 Task: Create new contact,   with mail id: 'CarterValentina@Tempmail.com', first name: 'Valentina', Last name: 'Carter', Job Title: Talent Acquisition Specialist, Phone number (305) 555-9012. Change life cycle stage to  'Lead' and lead status to 'New'. Add new company to the associated contact: zum.de and type: Vendor. Logged in from softage.4@softage.net
Action: Mouse moved to (85, 74)
Screenshot: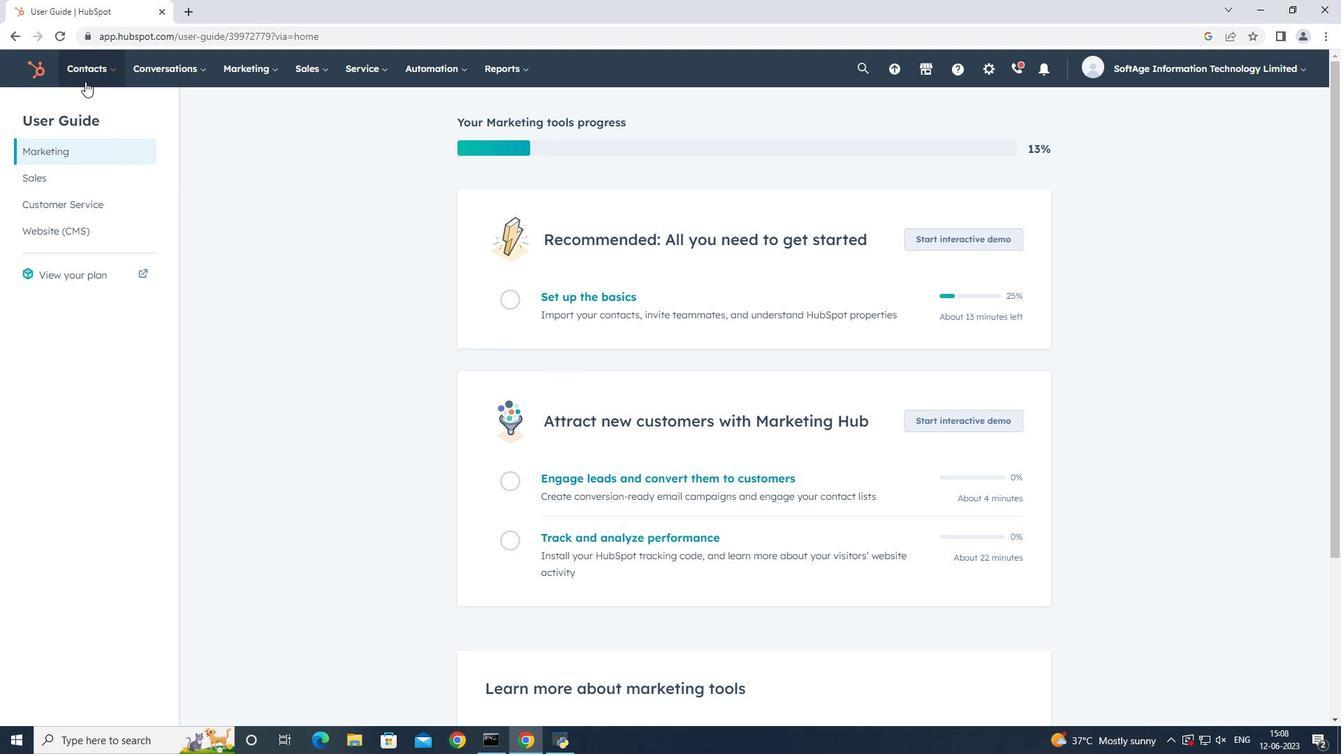 
Action: Mouse pressed left at (85, 74)
Screenshot: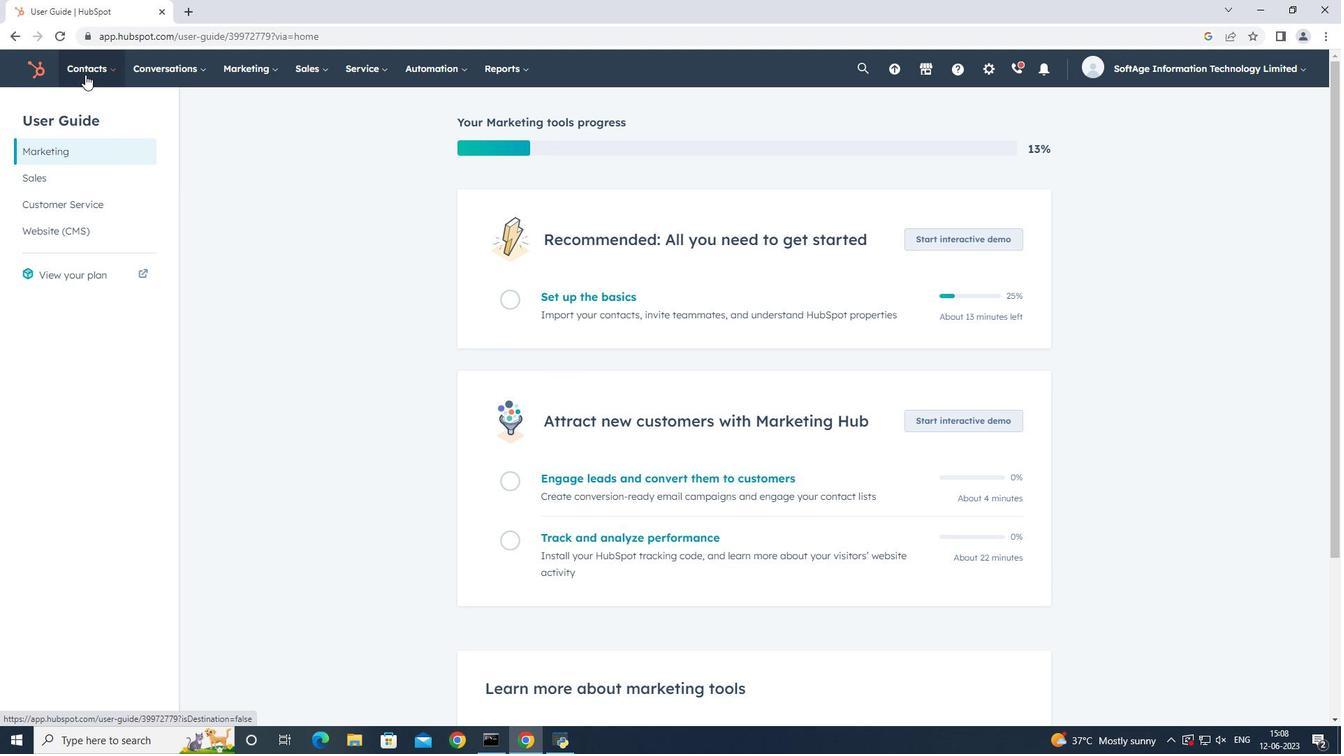 
Action: Mouse moved to (93, 104)
Screenshot: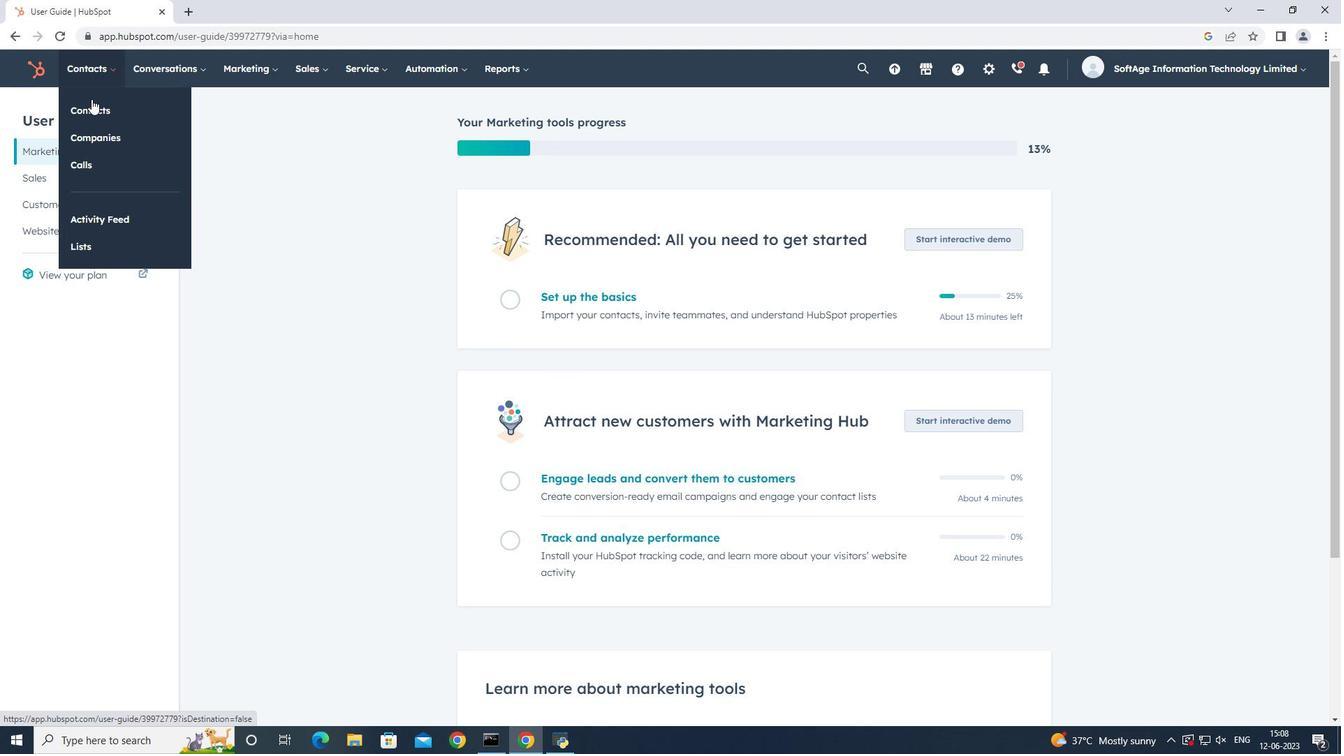 
Action: Mouse pressed left at (93, 104)
Screenshot: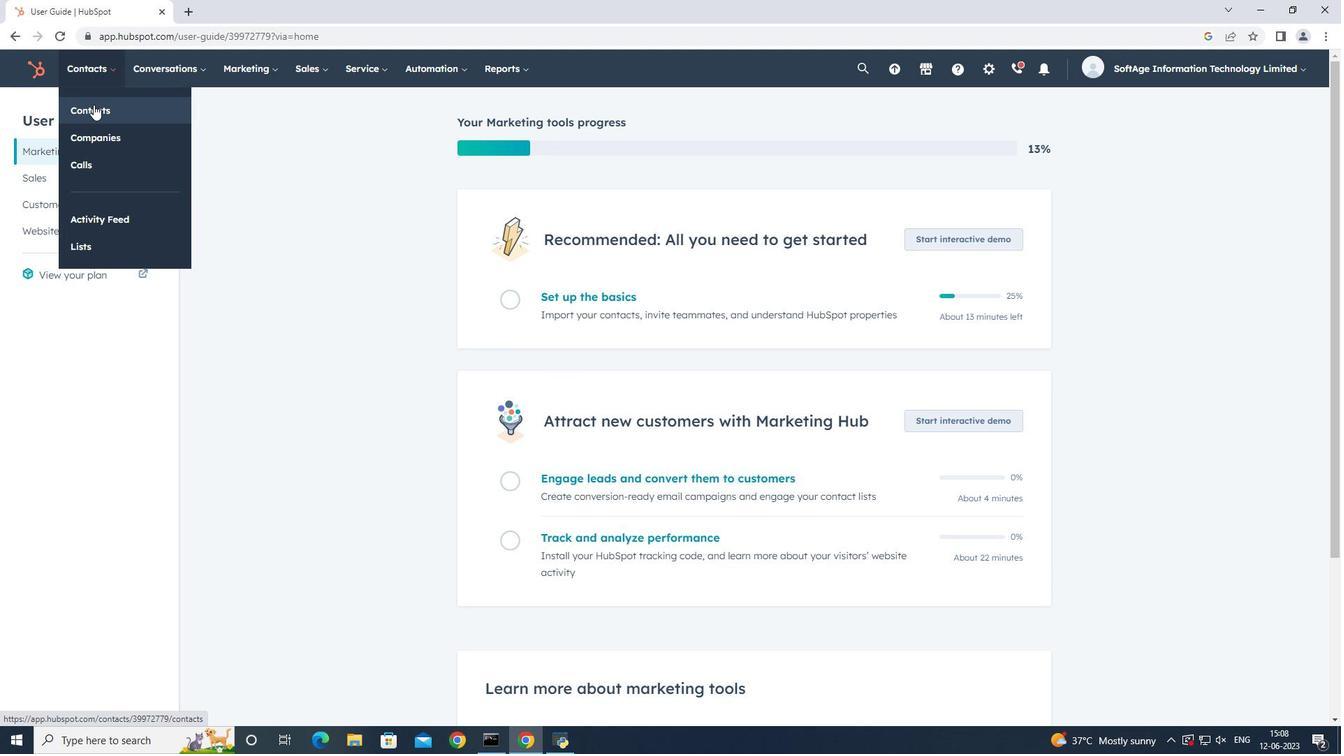 
Action: Mouse moved to (1285, 110)
Screenshot: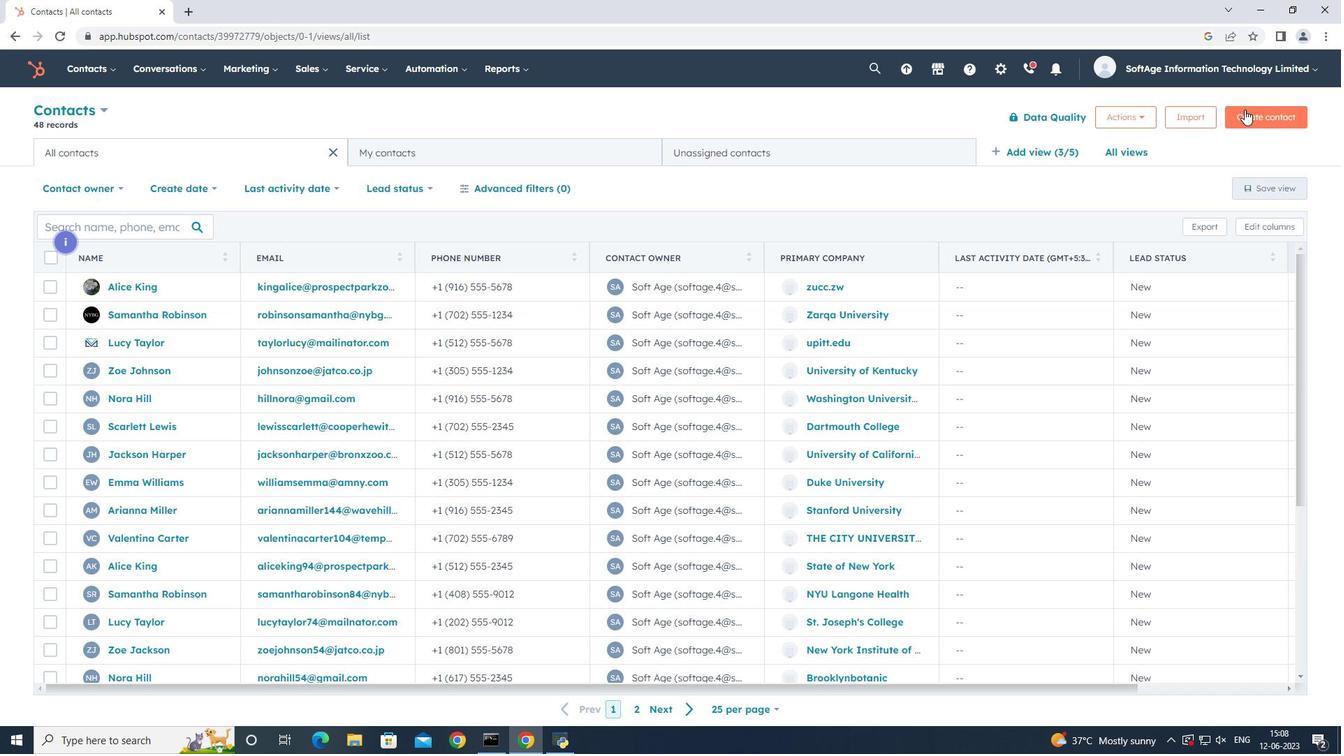 
Action: Mouse pressed left at (1285, 110)
Screenshot: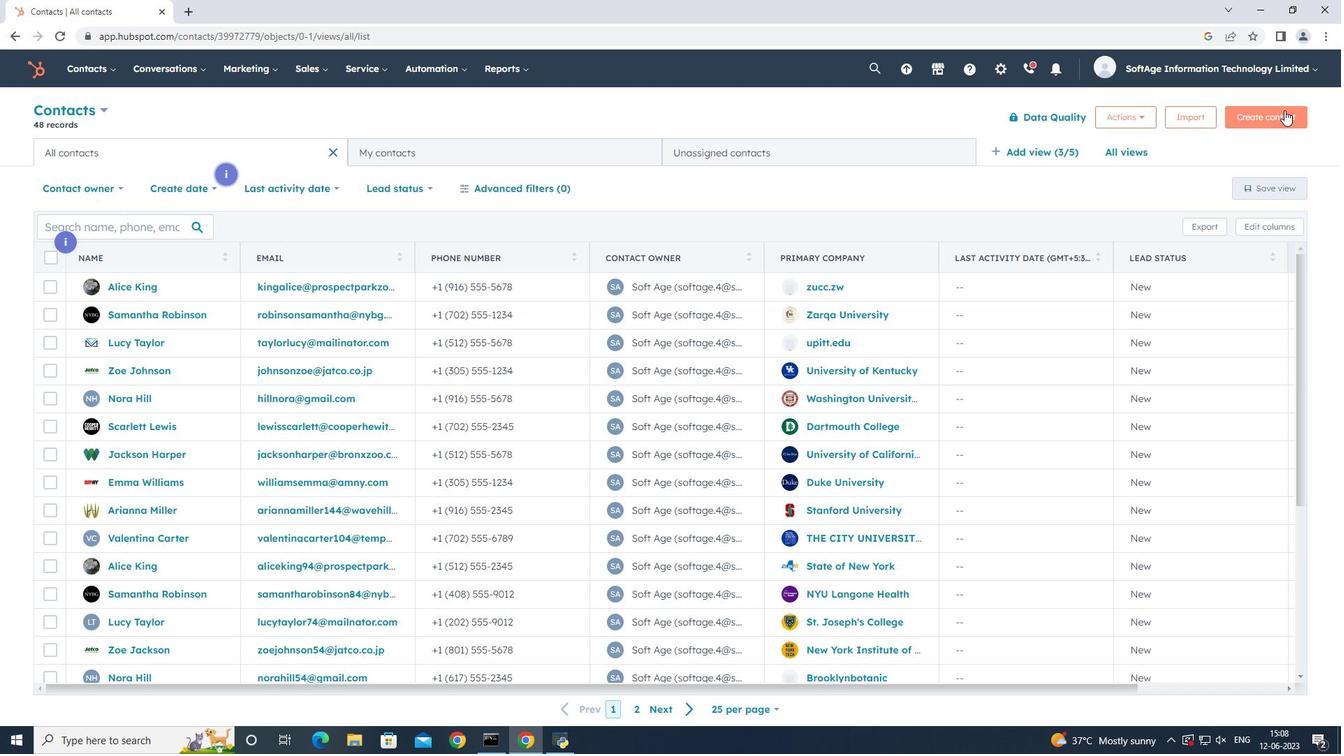 
Action: Mouse moved to (1087, 183)
Screenshot: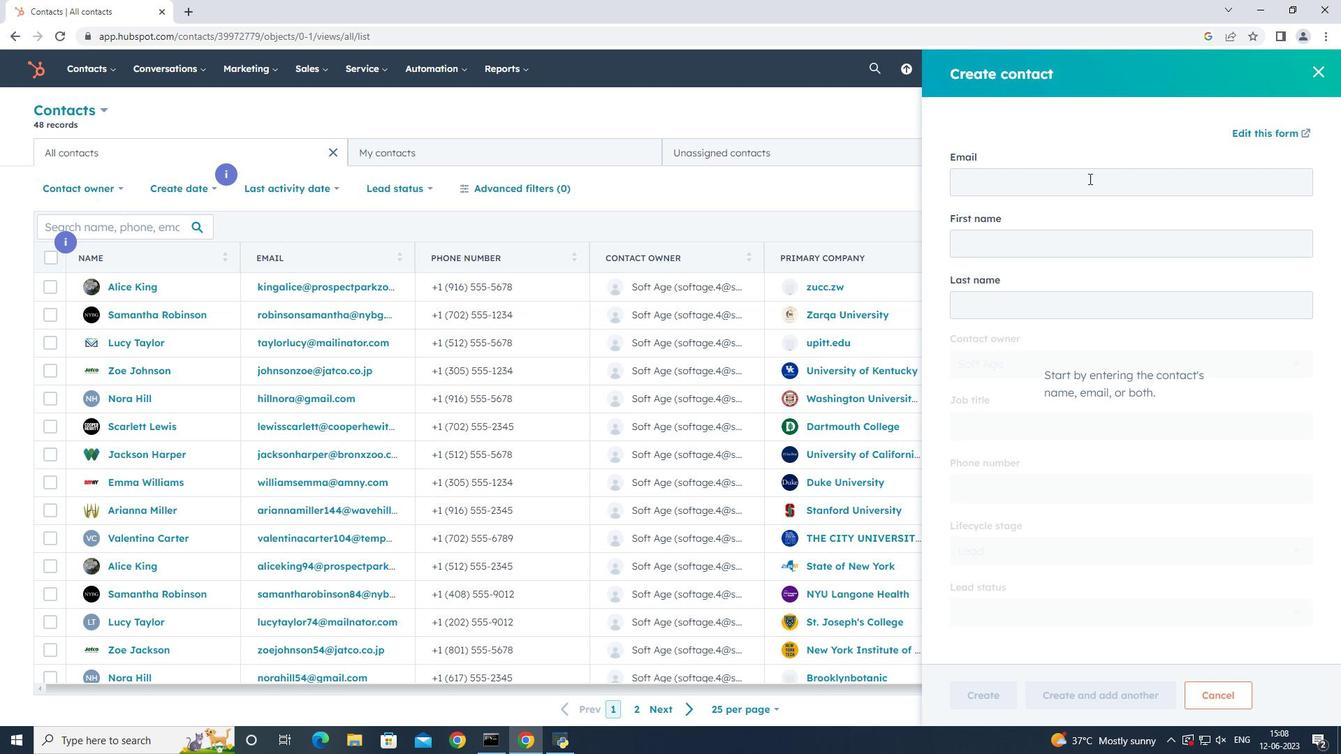 
Action: Mouse pressed left at (1087, 183)
Screenshot: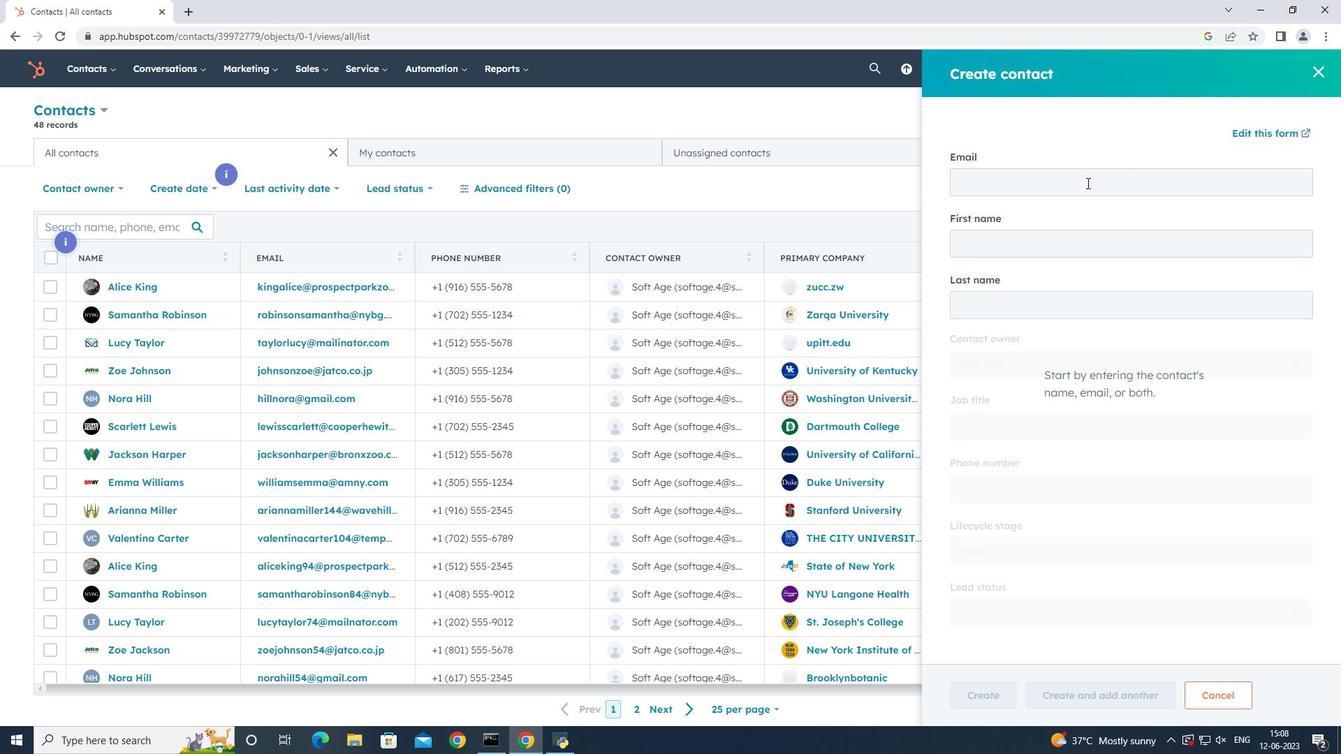 
Action: Key pressed <Key.shift><Key.shift>Carter<Key.shift><Key.shift><Key.shift><Key.shift>Valentina<Key.shift>@<Key.shift>Tempmail.com
Screenshot: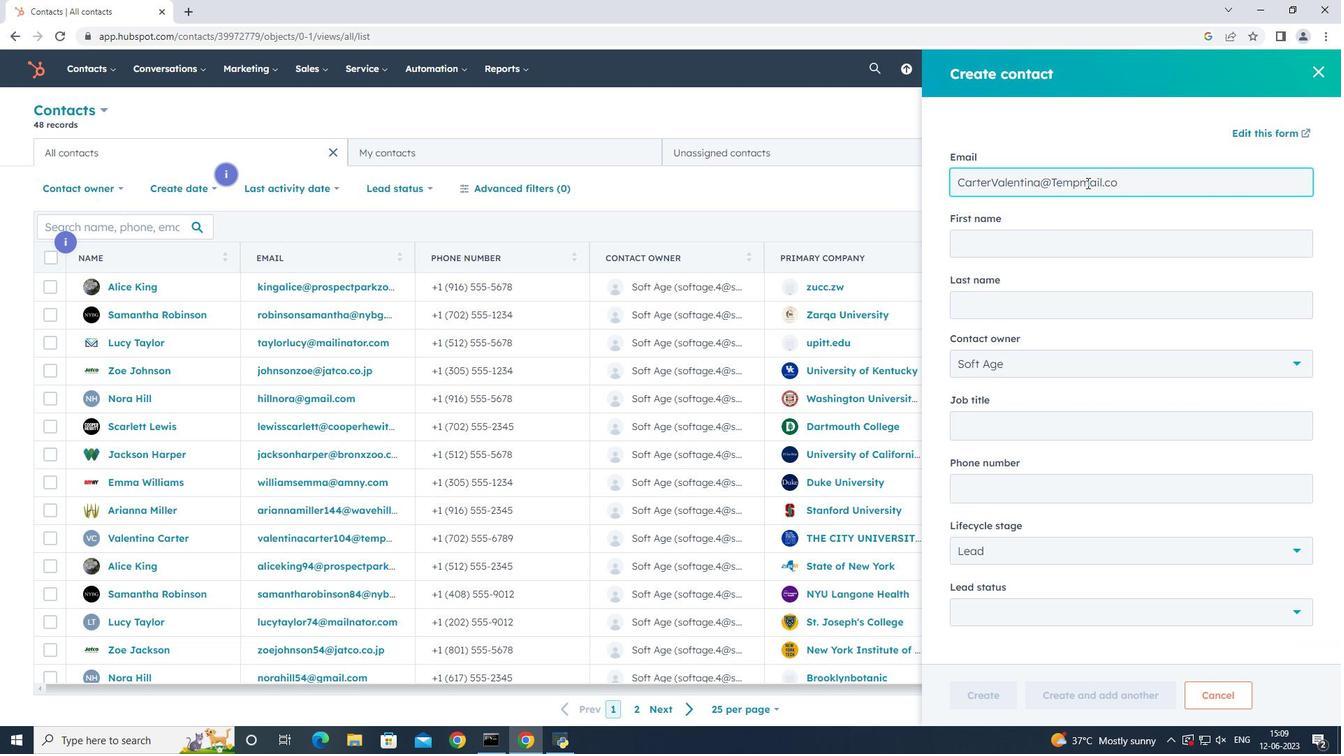 
Action: Mouse moved to (1107, 239)
Screenshot: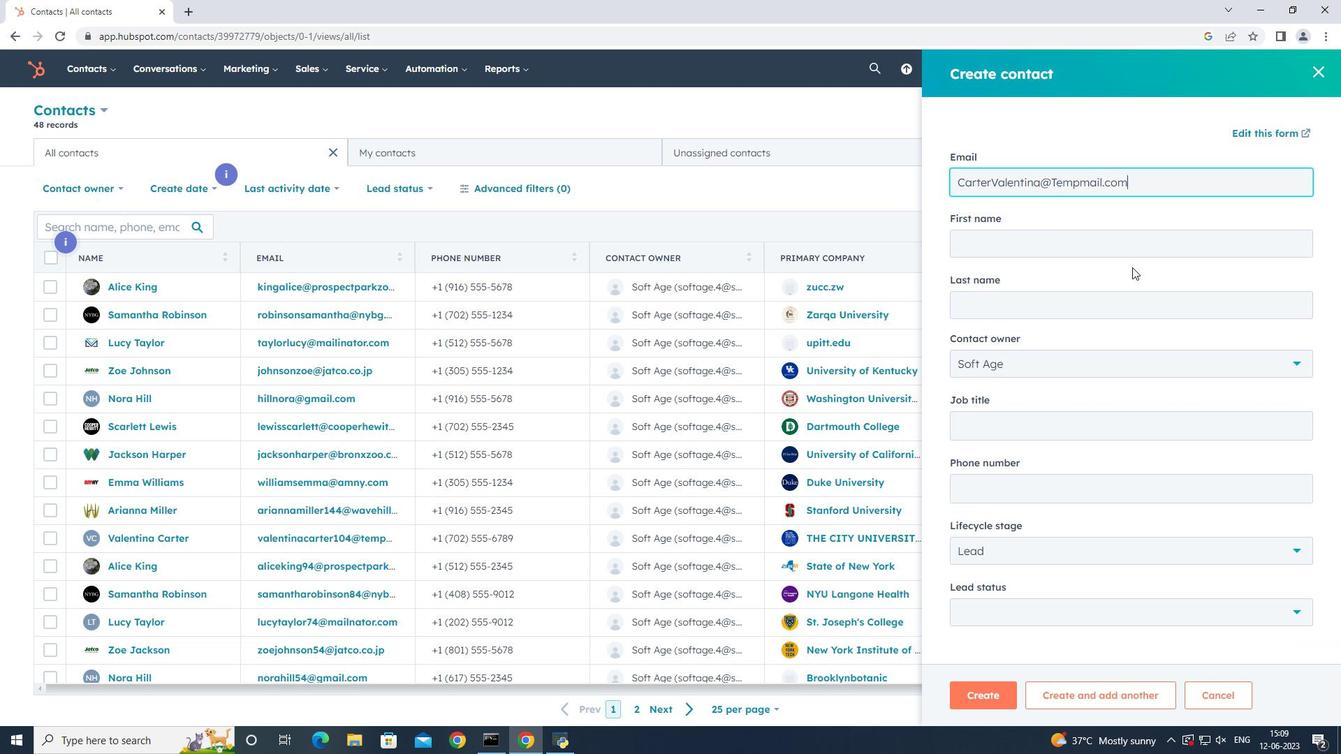 
Action: Mouse pressed left at (1107, 239)
Screenshot: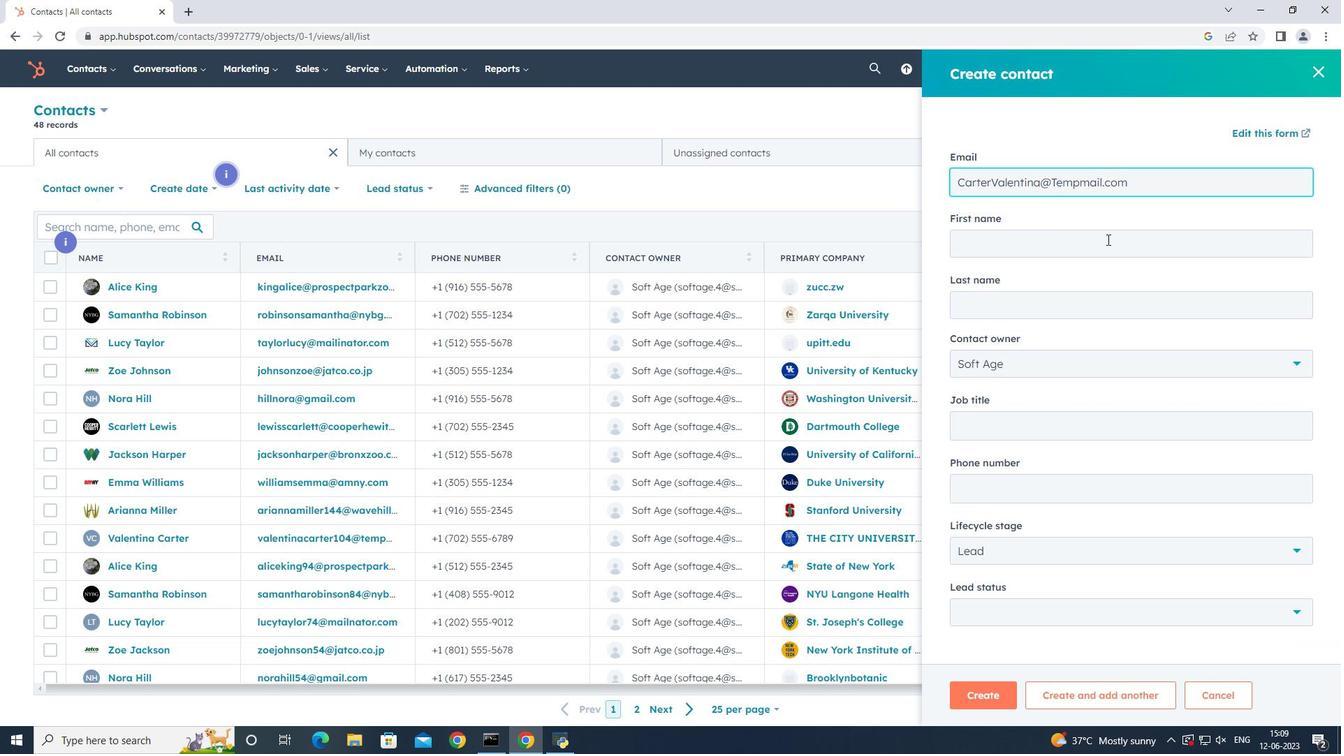 
Action: Mouse moved to (1122, 213)
Screenshot: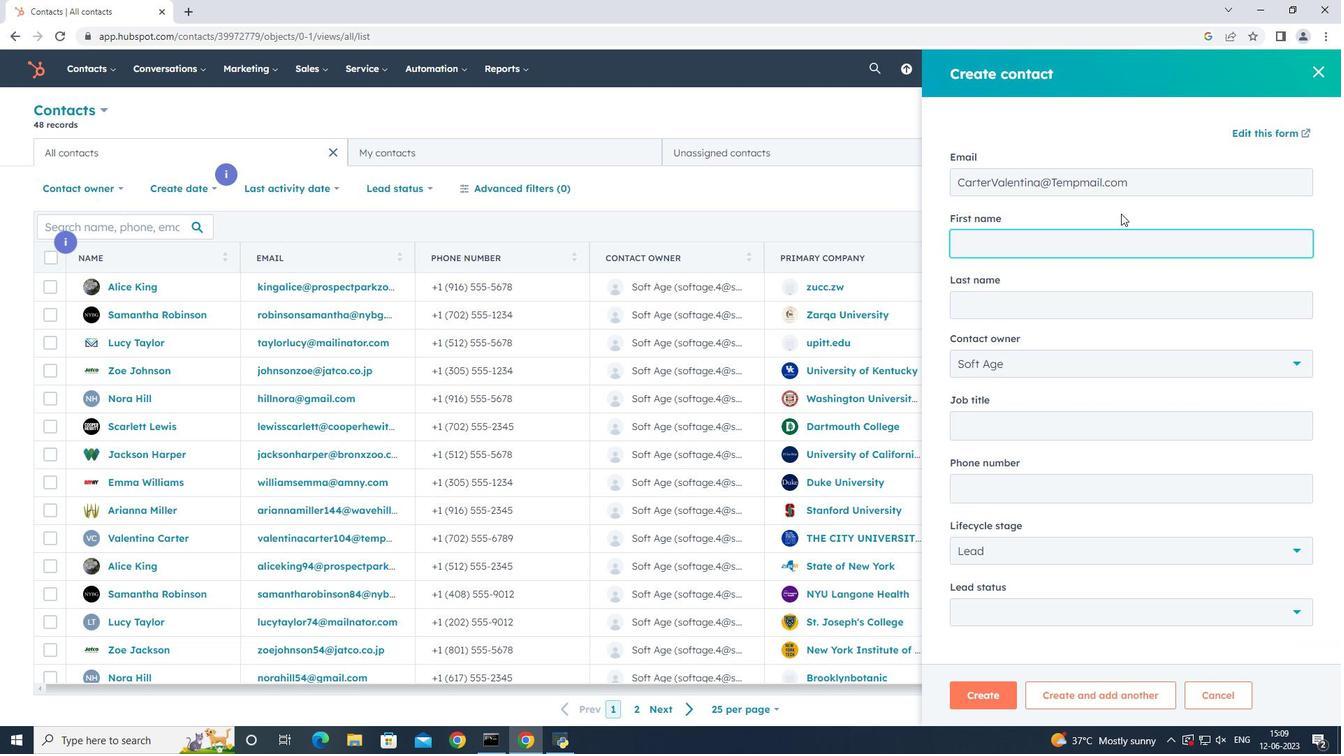 
Action: Key pressed <Key.shift><Key.shift><Key.shift><Key.shift>Valentina<Key.tab><Key.shift><Key.shift><Key.shift><Key.shift><Key.shift><Key.shift><Key.shift><Key.shift><Key.shift><Key.shift><Key.shift><Key.shift><Key.shift><Key.shift><Key.shift><Key.shift><Key.shift><Key.shift><Key.shift><Key.shift><Key.shift><Key.shift>Carter
Screenshot: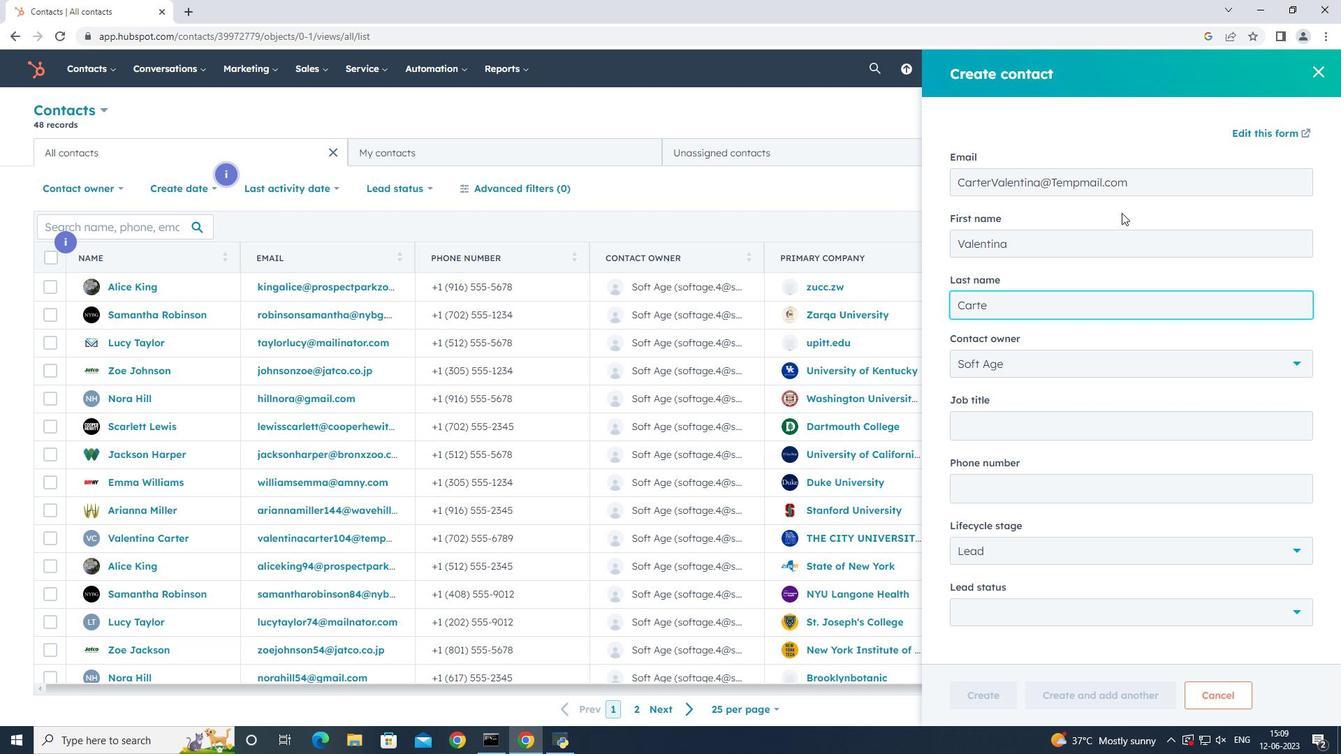 
Action: Mouse moved to (1109, 417)
Screenshot: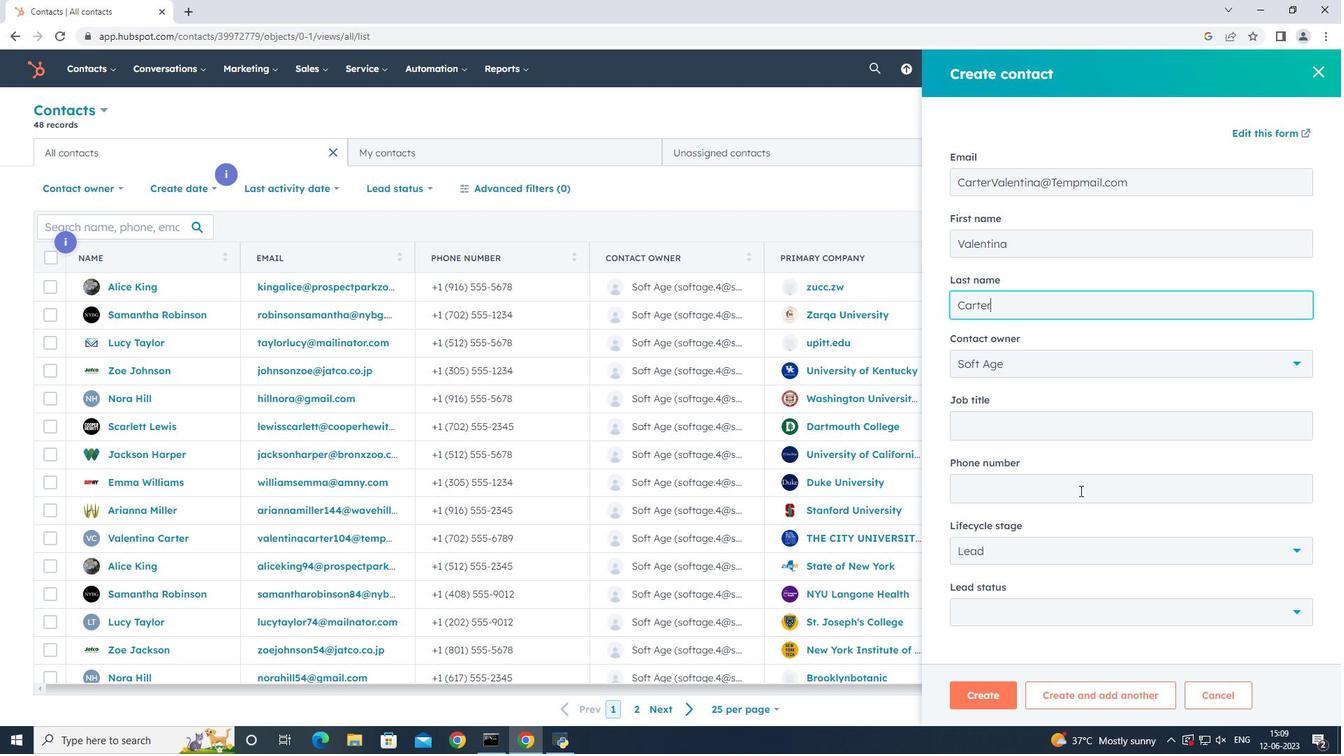
Action: Mouse pressed left at (1109, 417)
Screenshot: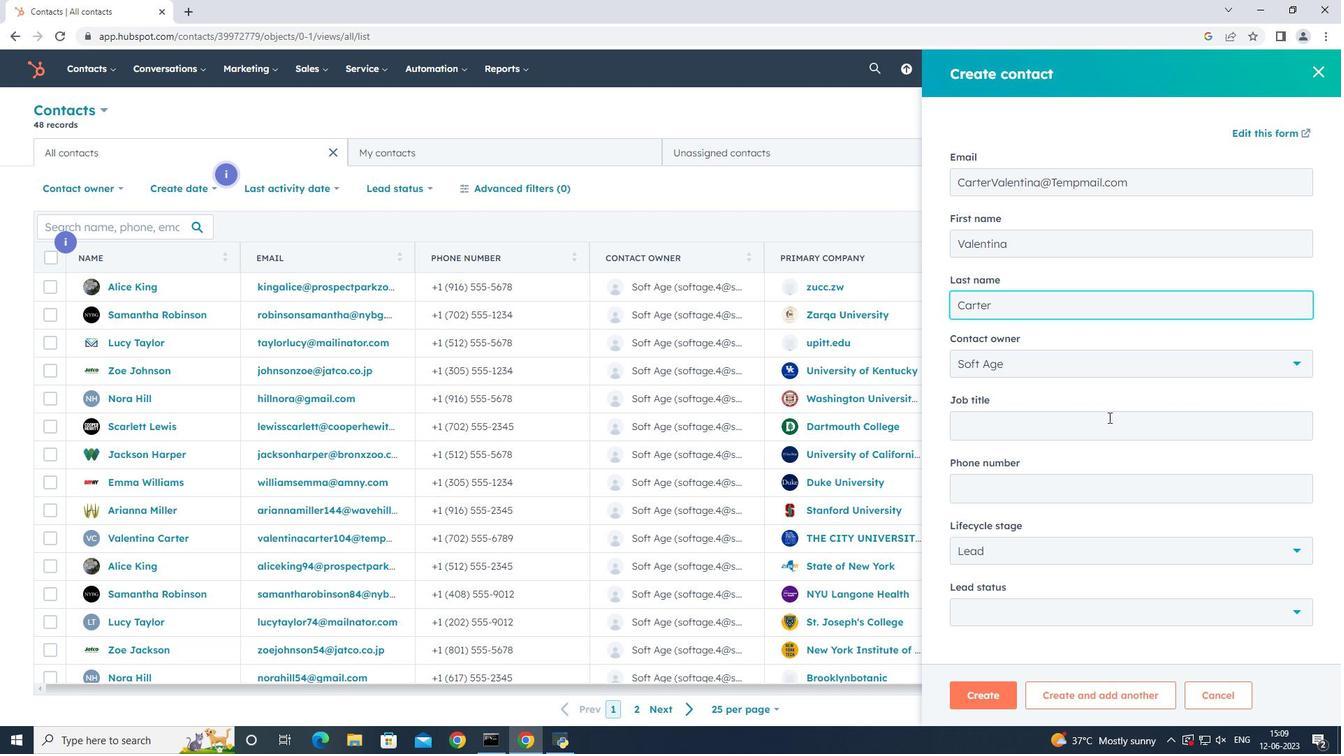
Action: Mouse moved to (1106, 399)
Screenshot: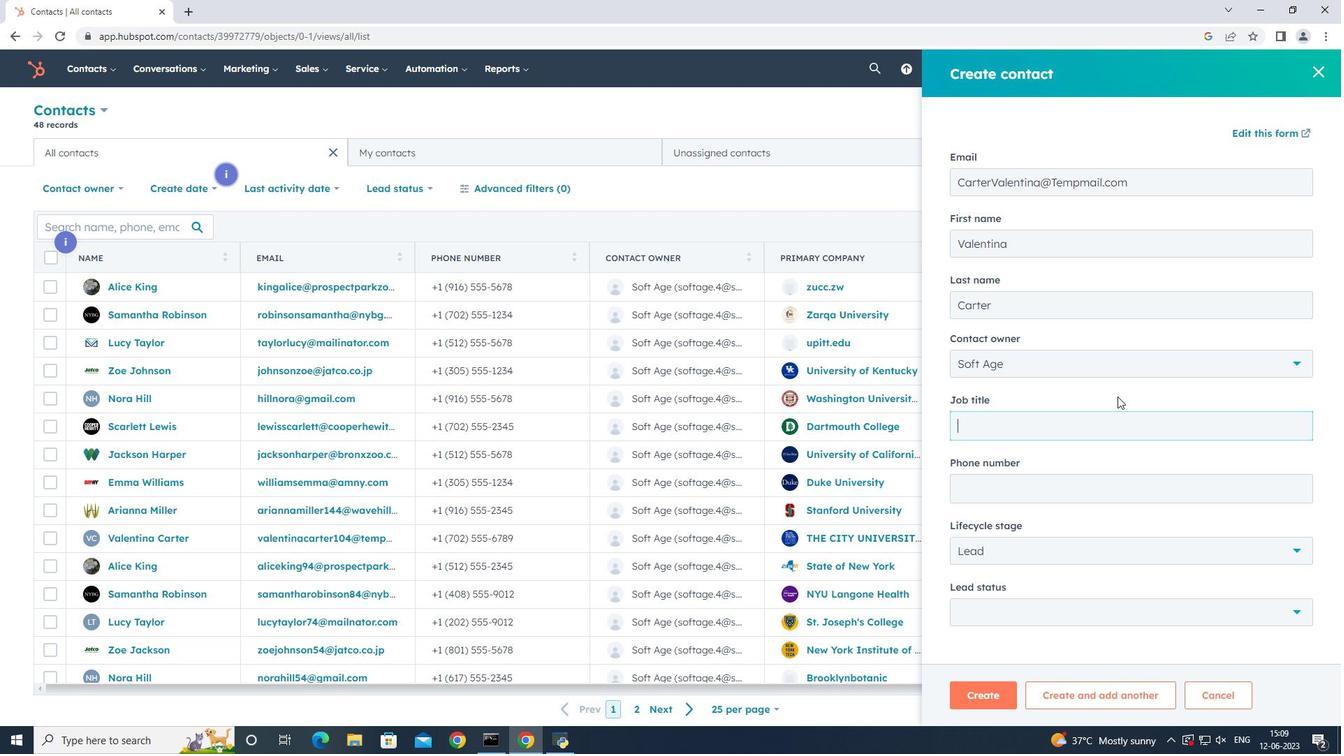 
Action: Key pressed <Key.shift><Key.shift>Talent<Key.space><Key.shift>Acquisition<Key.space><Key.shift>Specialist
Screenshot: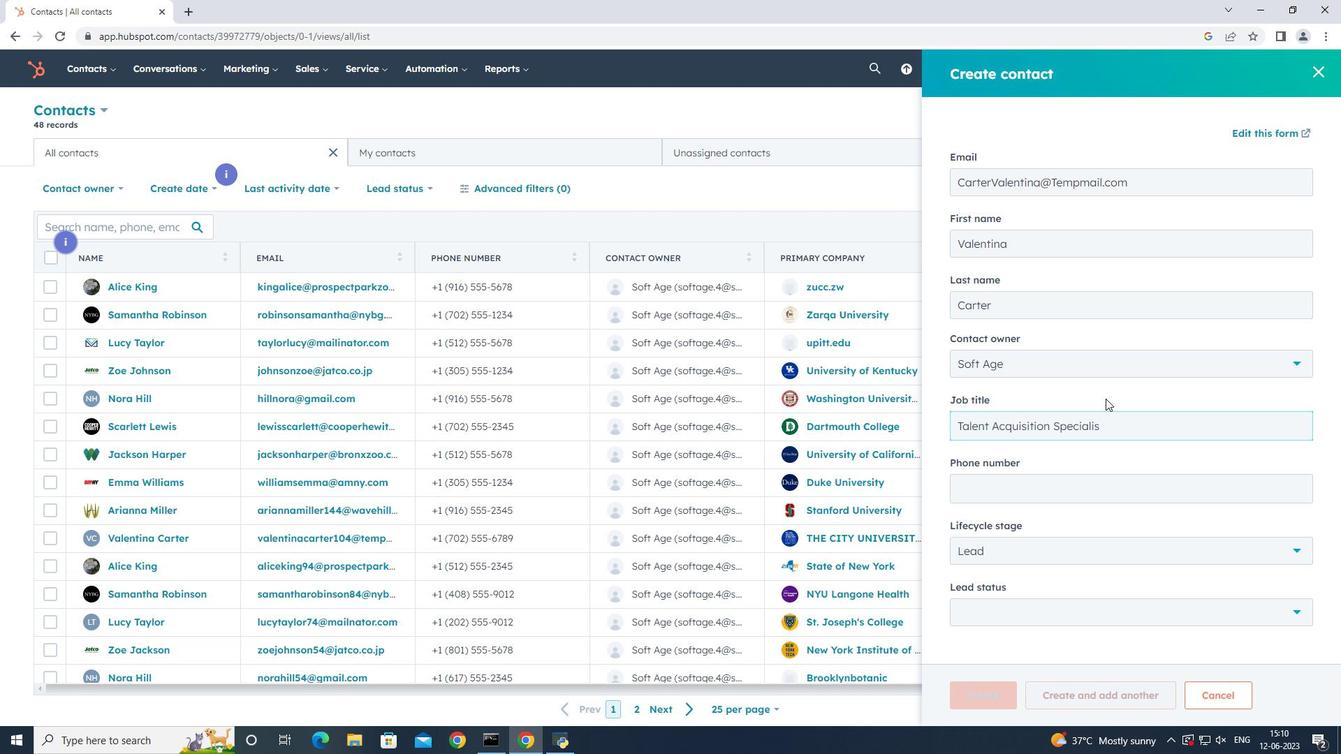 
Action: Mouse moved to (1094, 492)
Screenshot: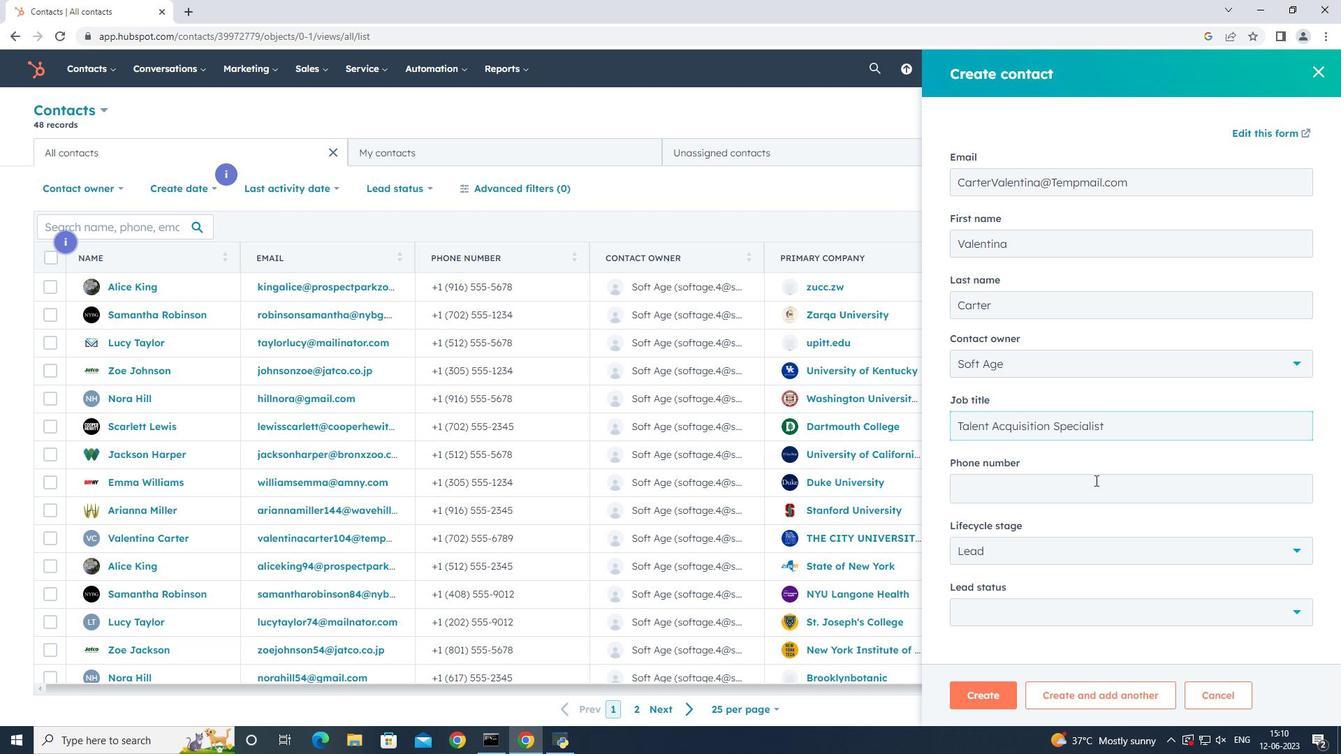 
Action: Mouse pressed left at (1094, 492)
Screenshot: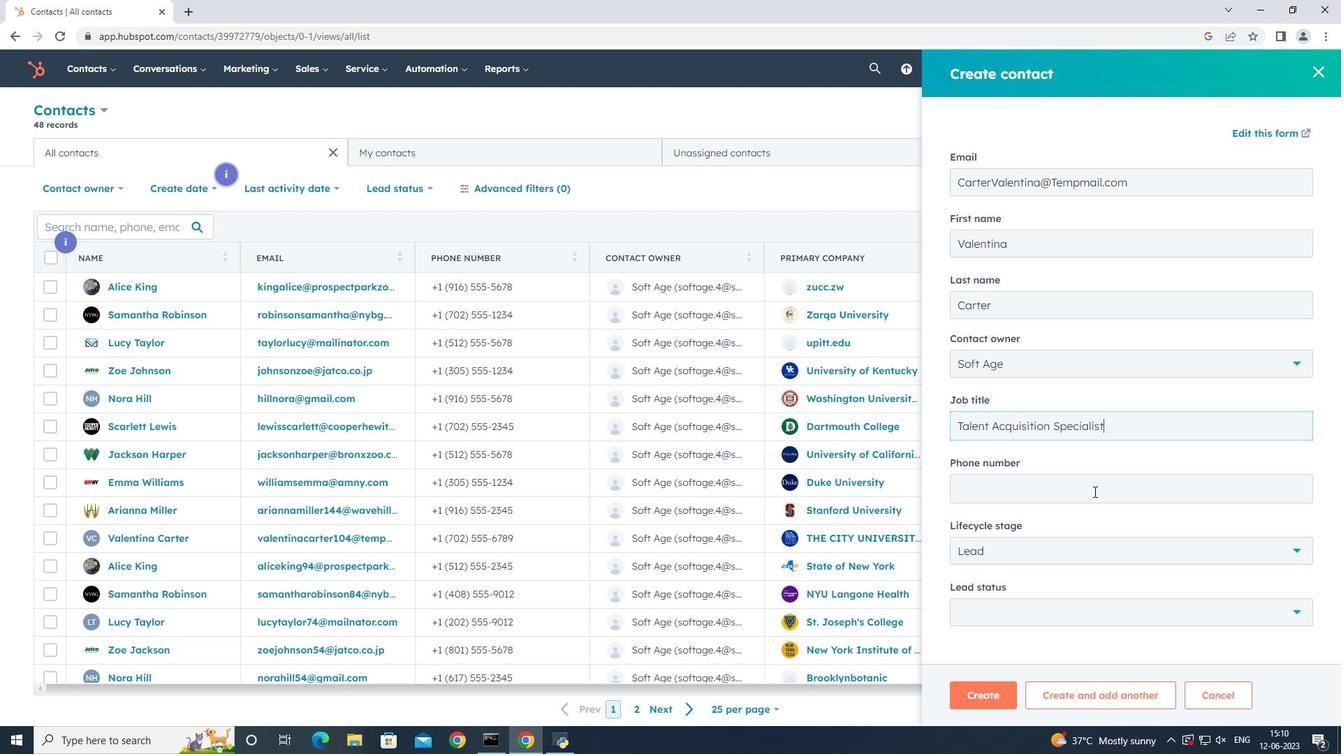 
Action: Key pressed 3055559012
Screenshot: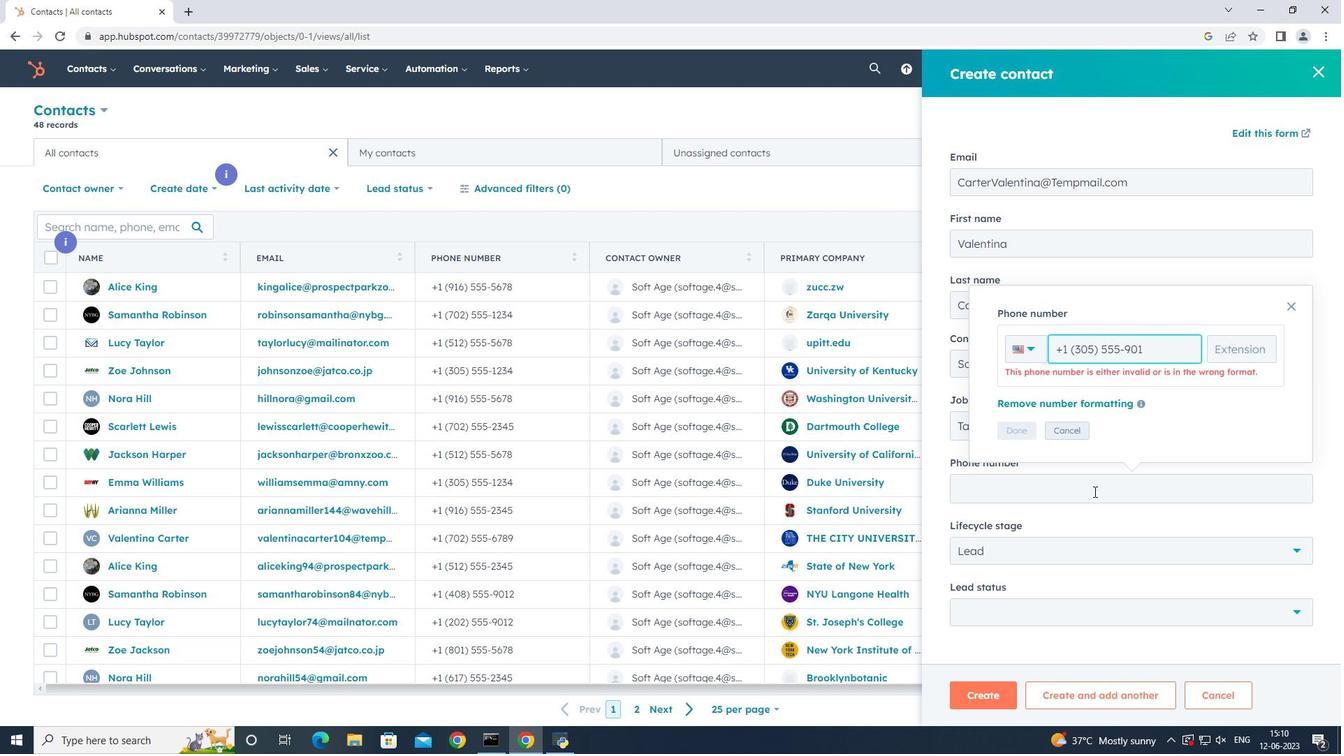 
Action: Mouse moved to (1016, 435)
Screenshot: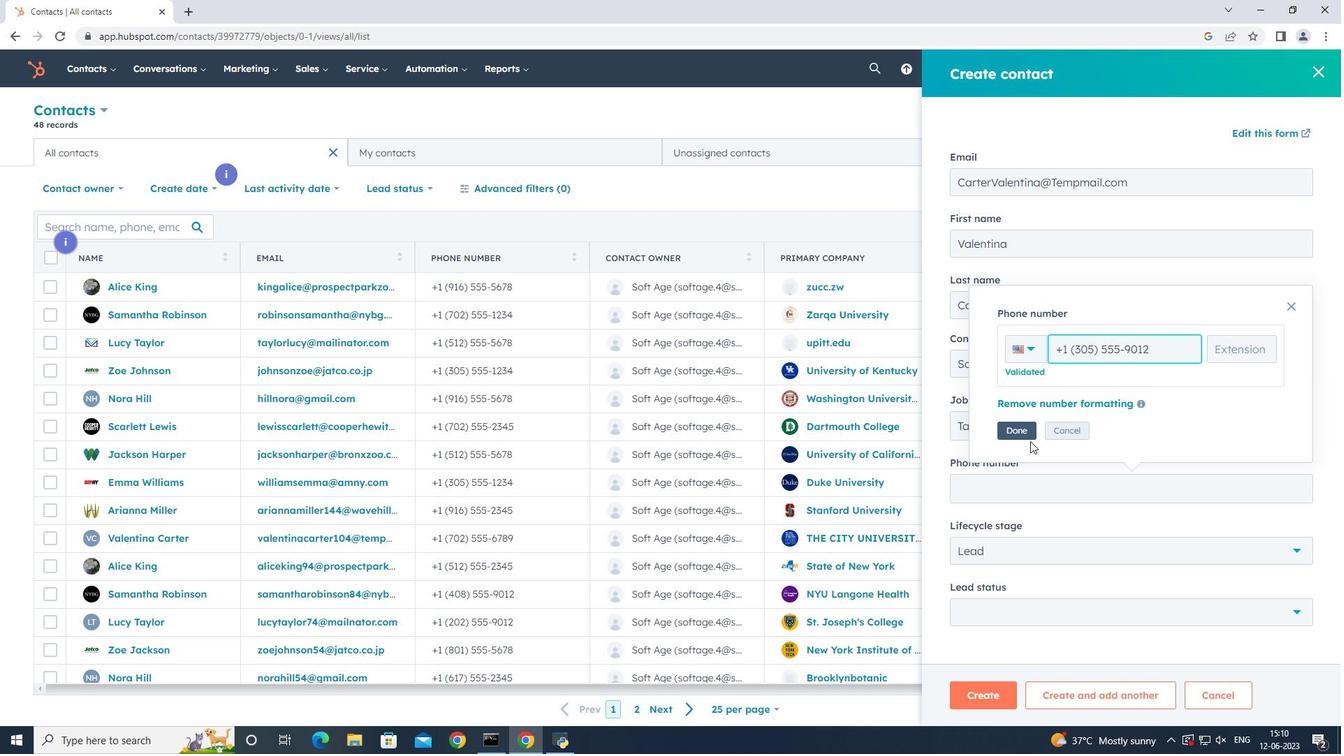 
Action: Mouse pressed left at (1016, 435)
Screenshot: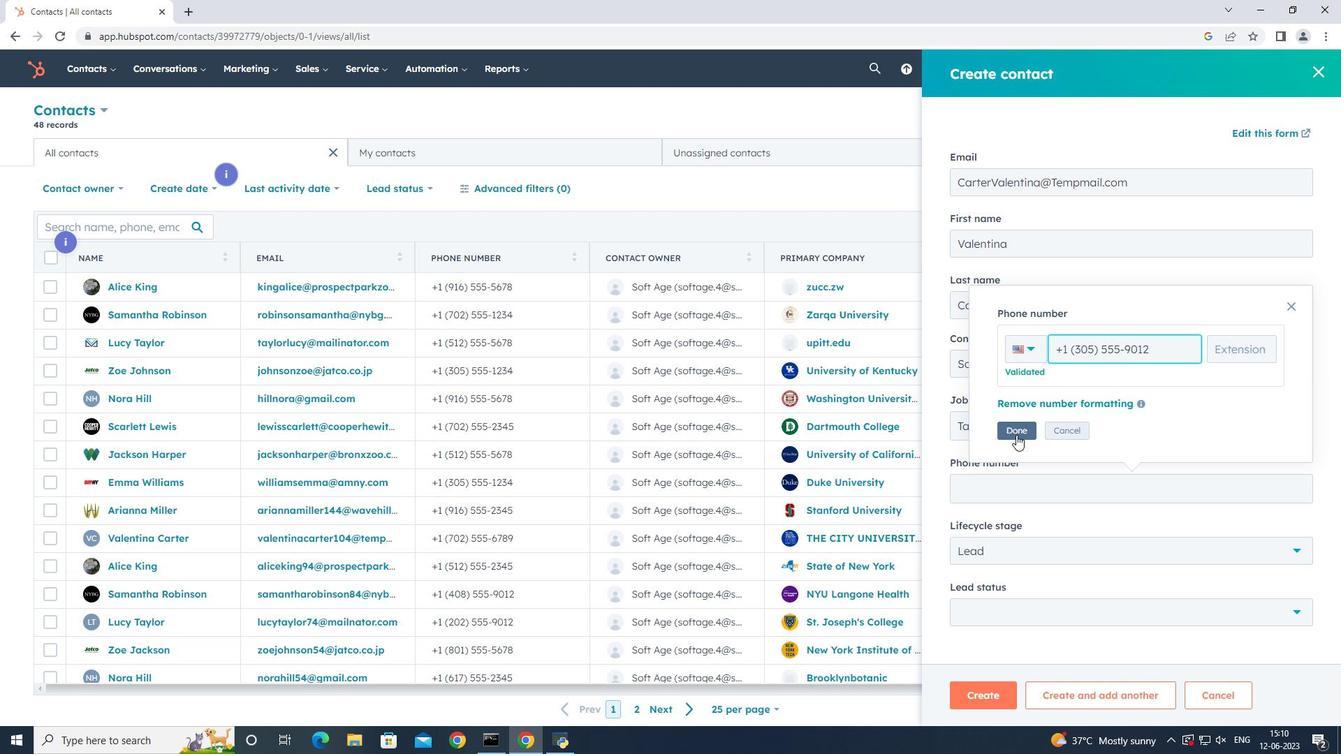 
Action: Mouse moved to (1039, 540)
Screenshot: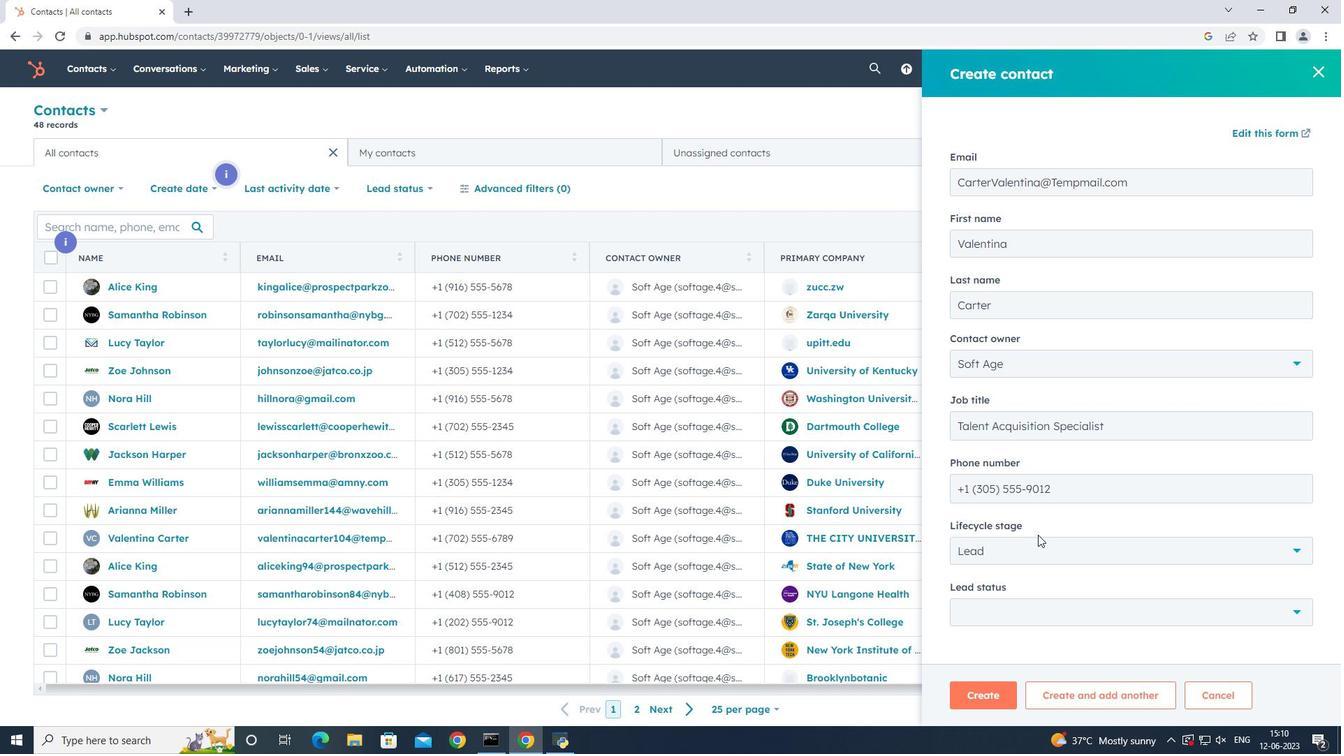
Action: Mouse pressed left at (1039, 540)
Screenshot: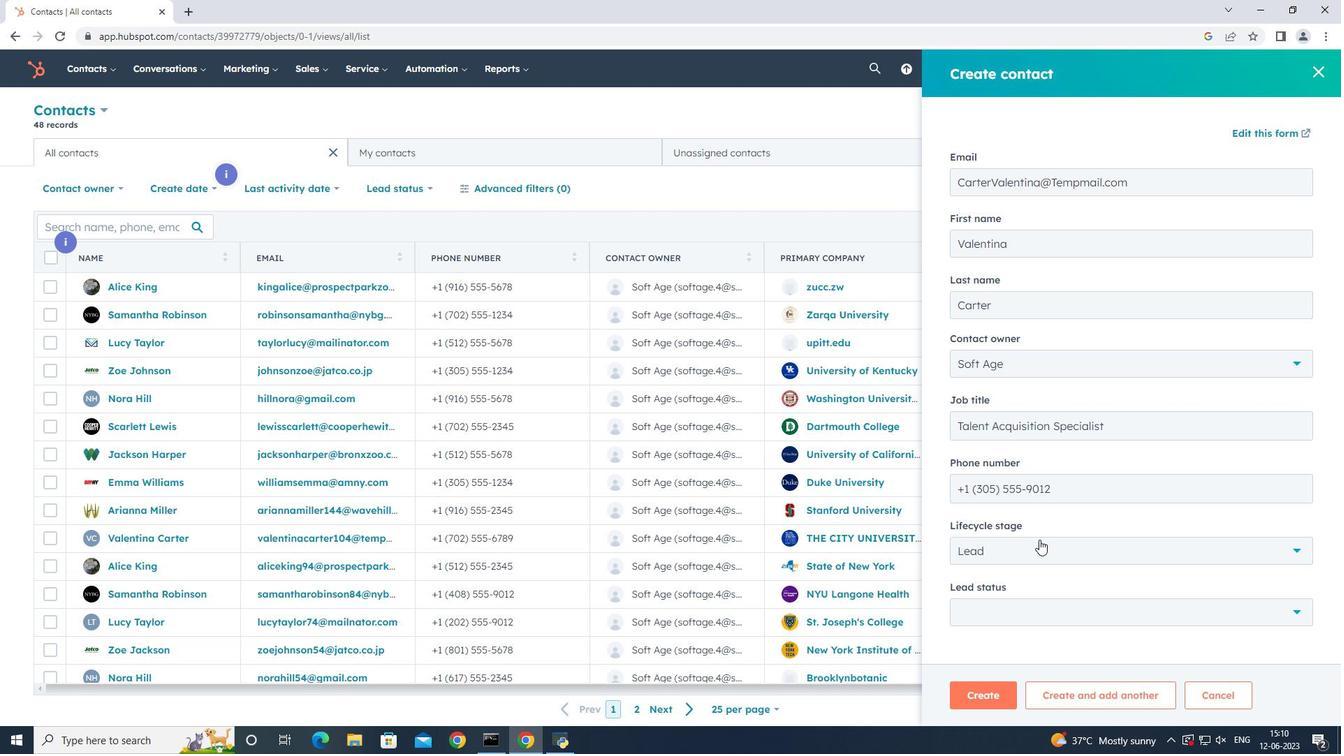 
Action: Mouse moved to (1041, 423)
Screenshot: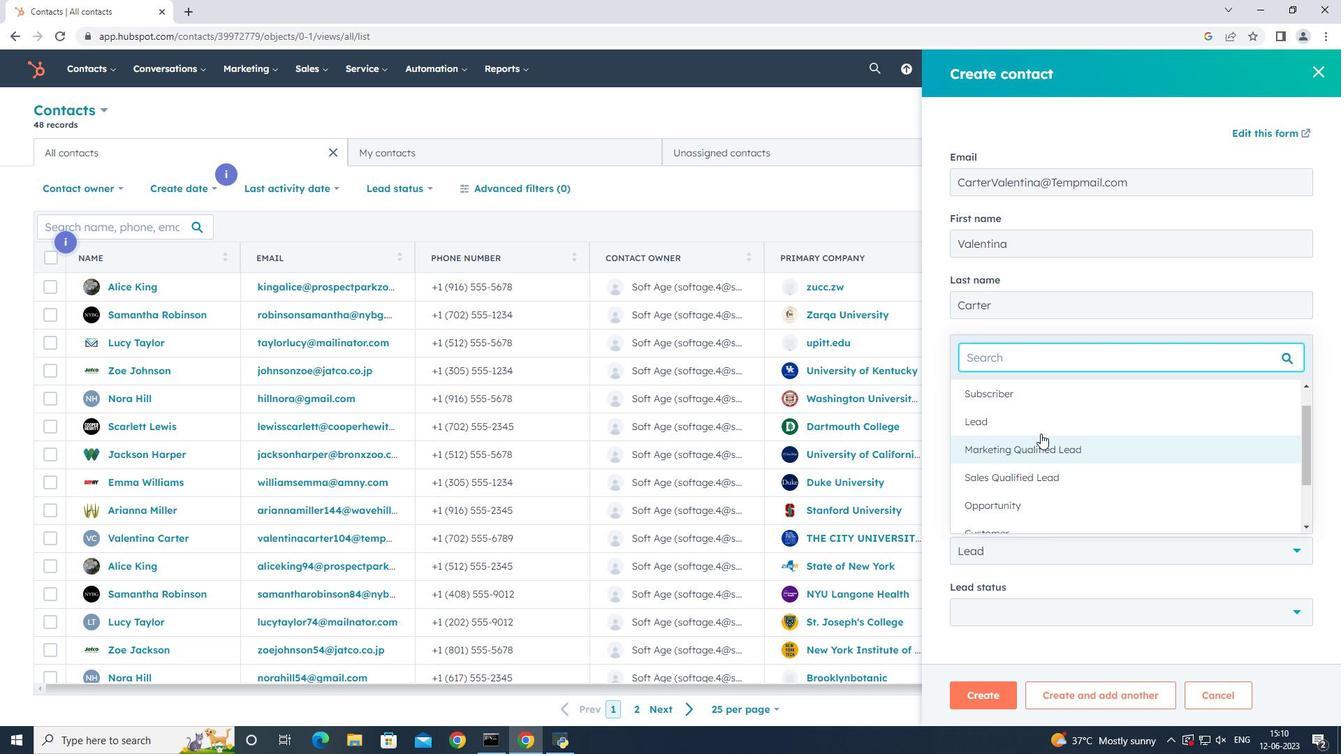 
Action: Mouse pressed left at (1041, 423)
Screenshot: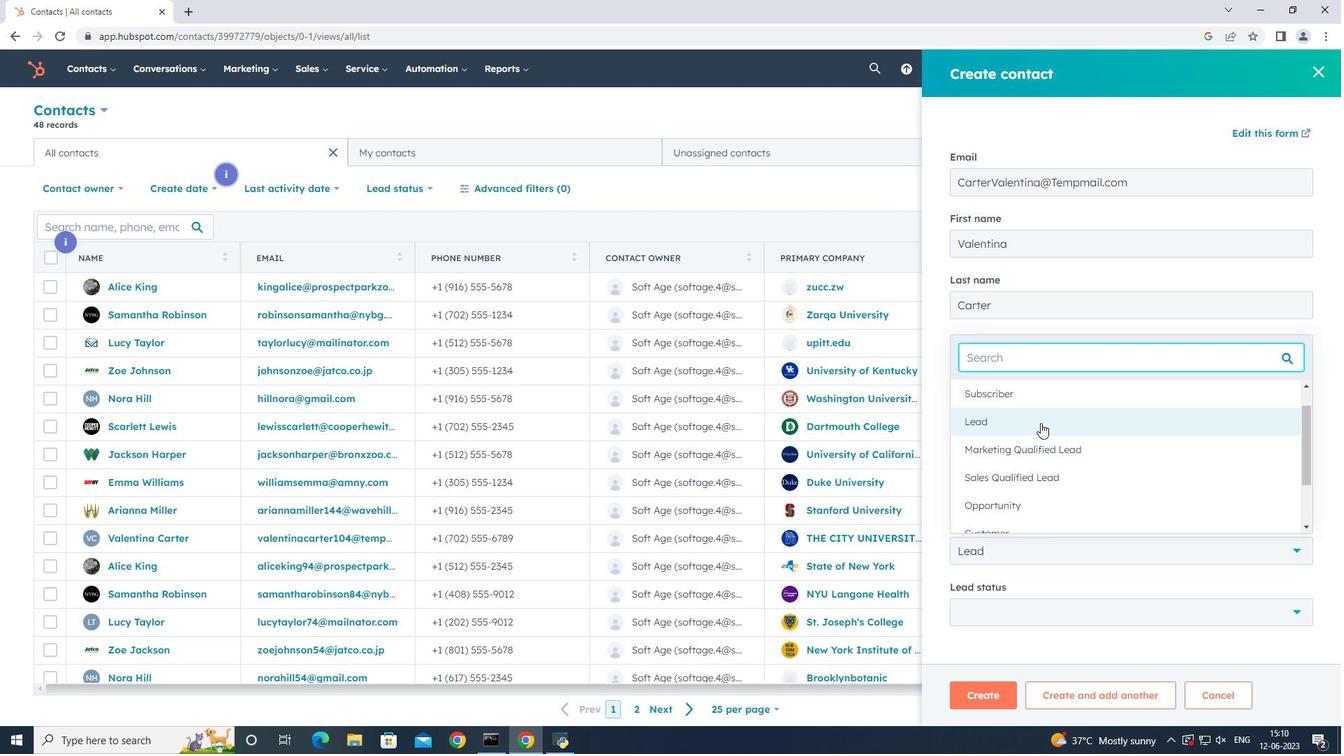 
Action: Mouse moved to (1046, 610)
Screenshot: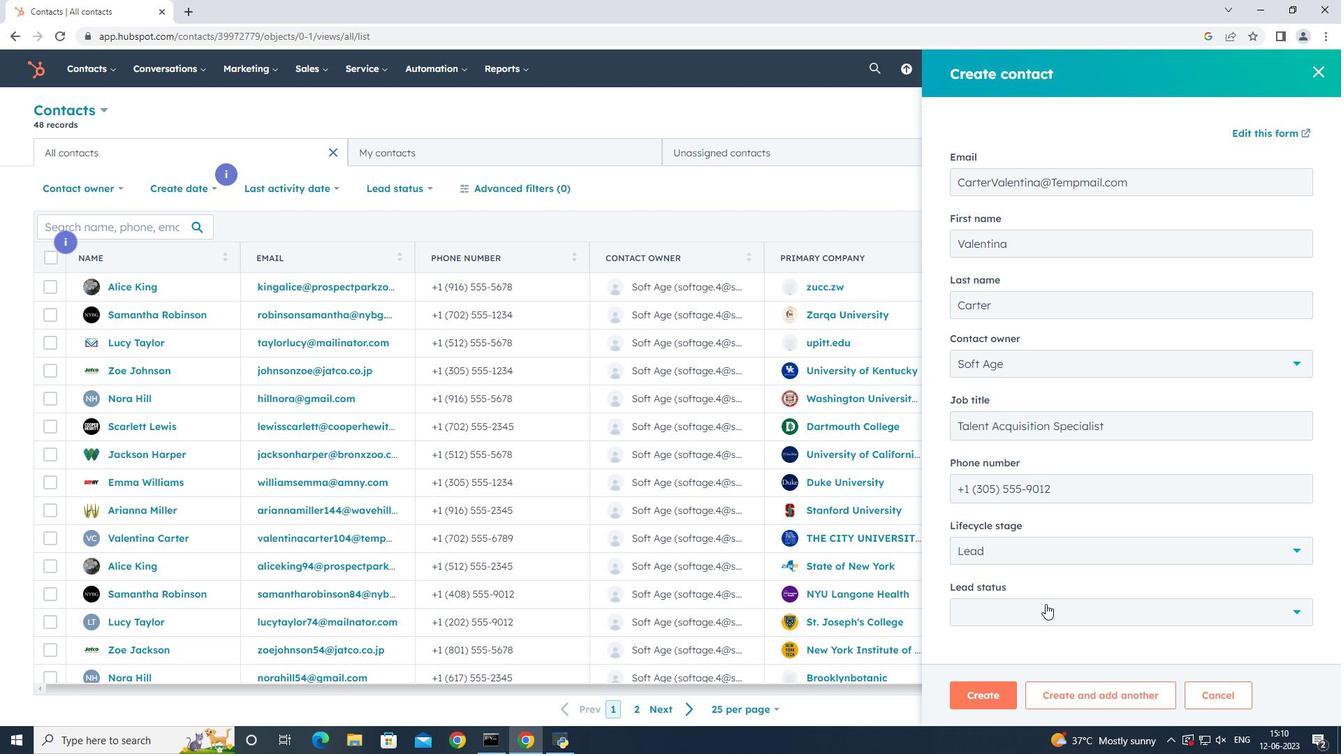 
Action: Mouse pressed left at (1046, 610)
Screenshot: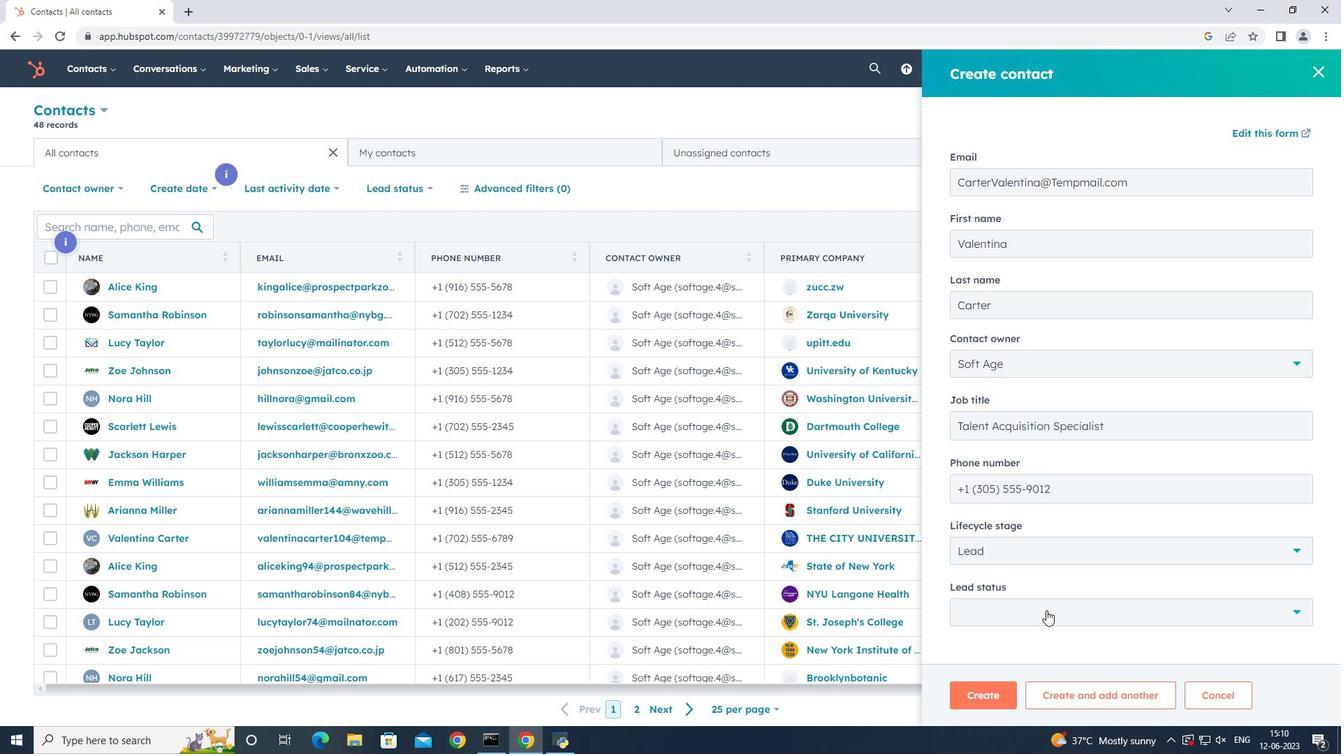 
Action: Mouse moved to (1050, 491)
Screenshot: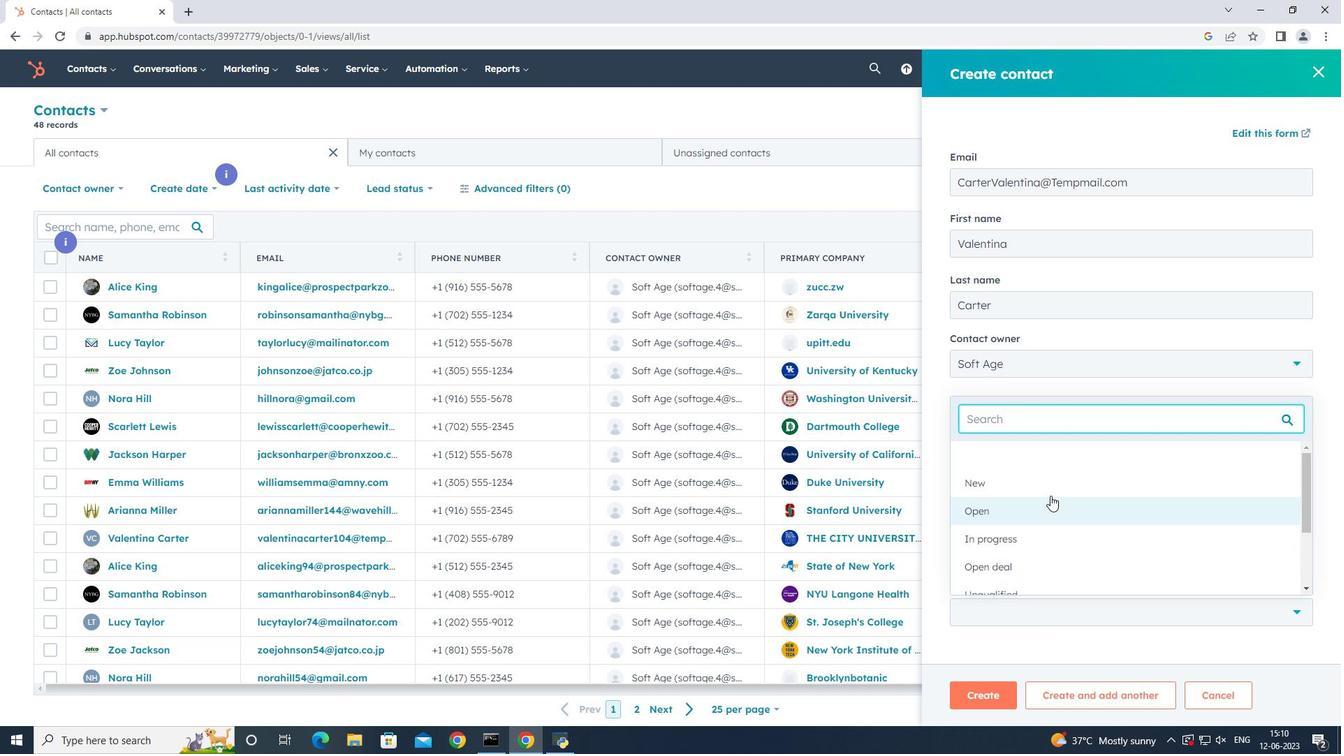 
Action: Mouse pressed left at (1050, 491)
Screenshot: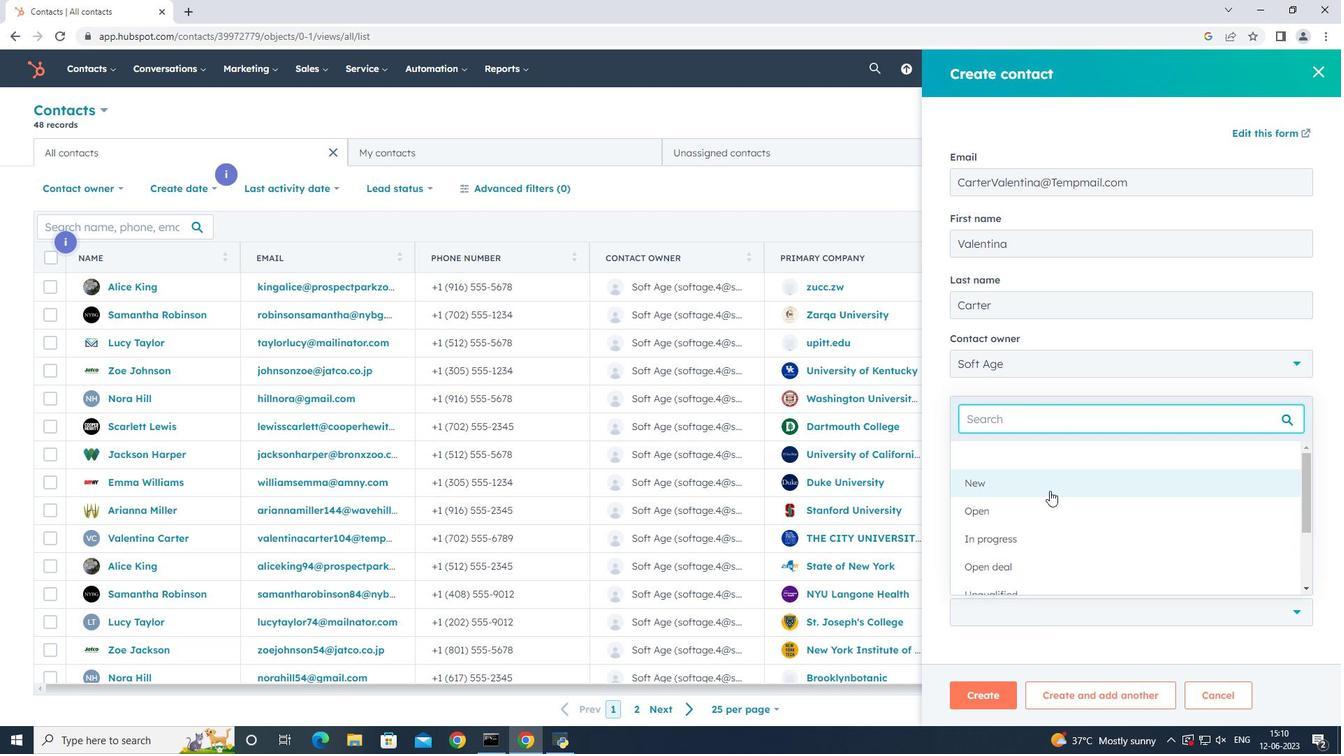 
Action: Mouse moved to (989, 689)
Screenshot: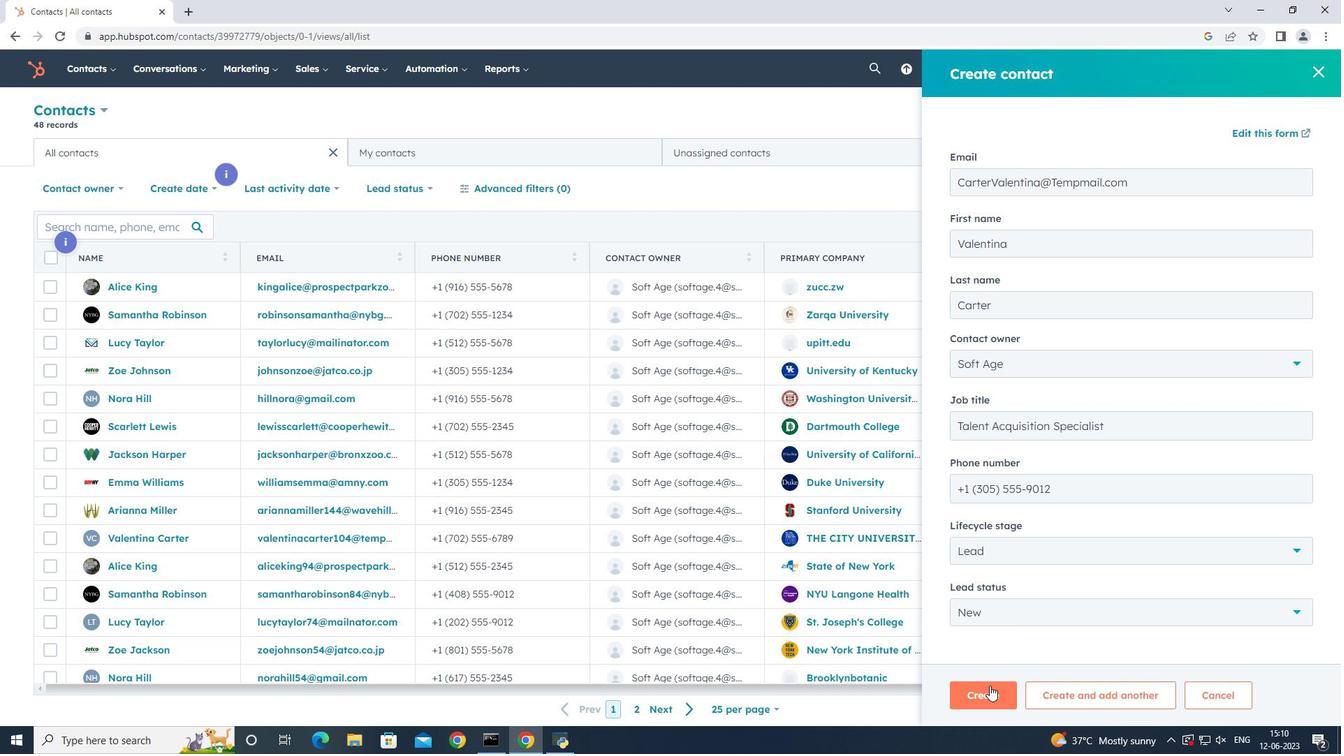 
Action: Mouse pressed left at (989, 689)
Screenshot: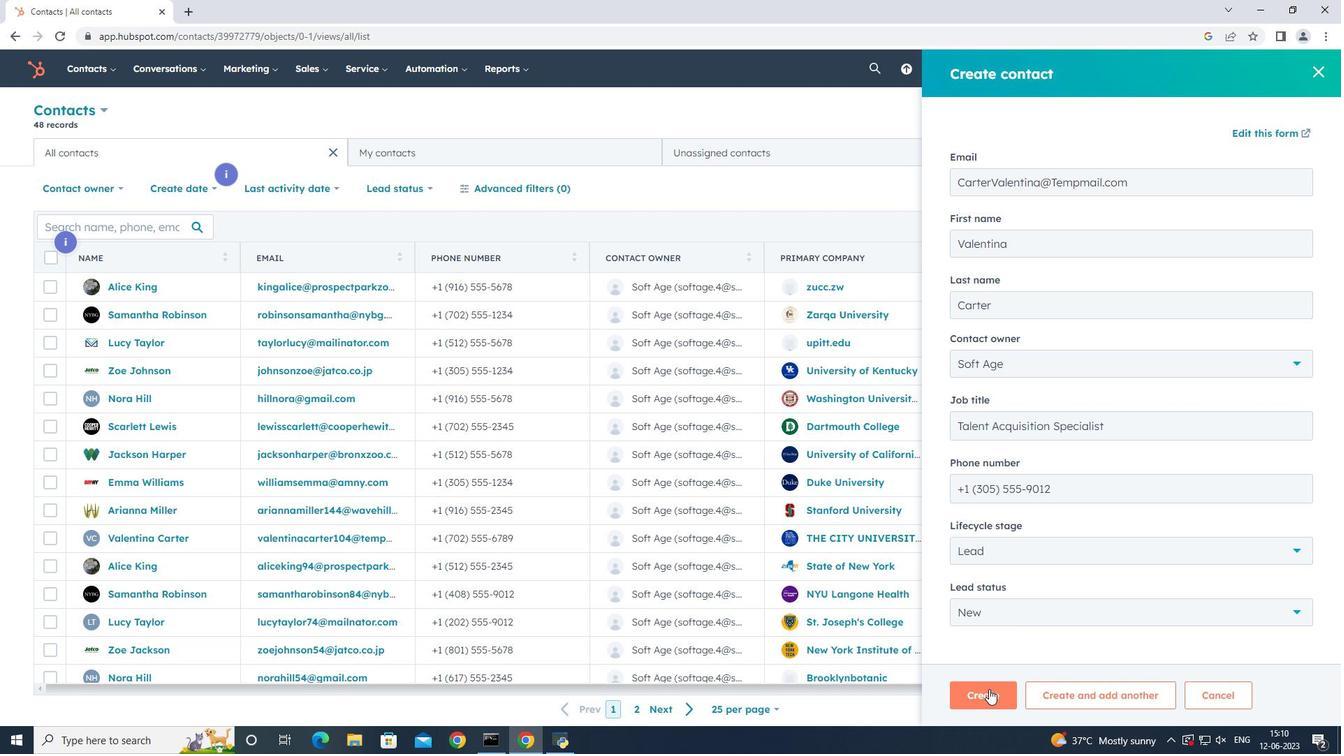 
Action: Mouse moved to (943, 448)
Screenshot: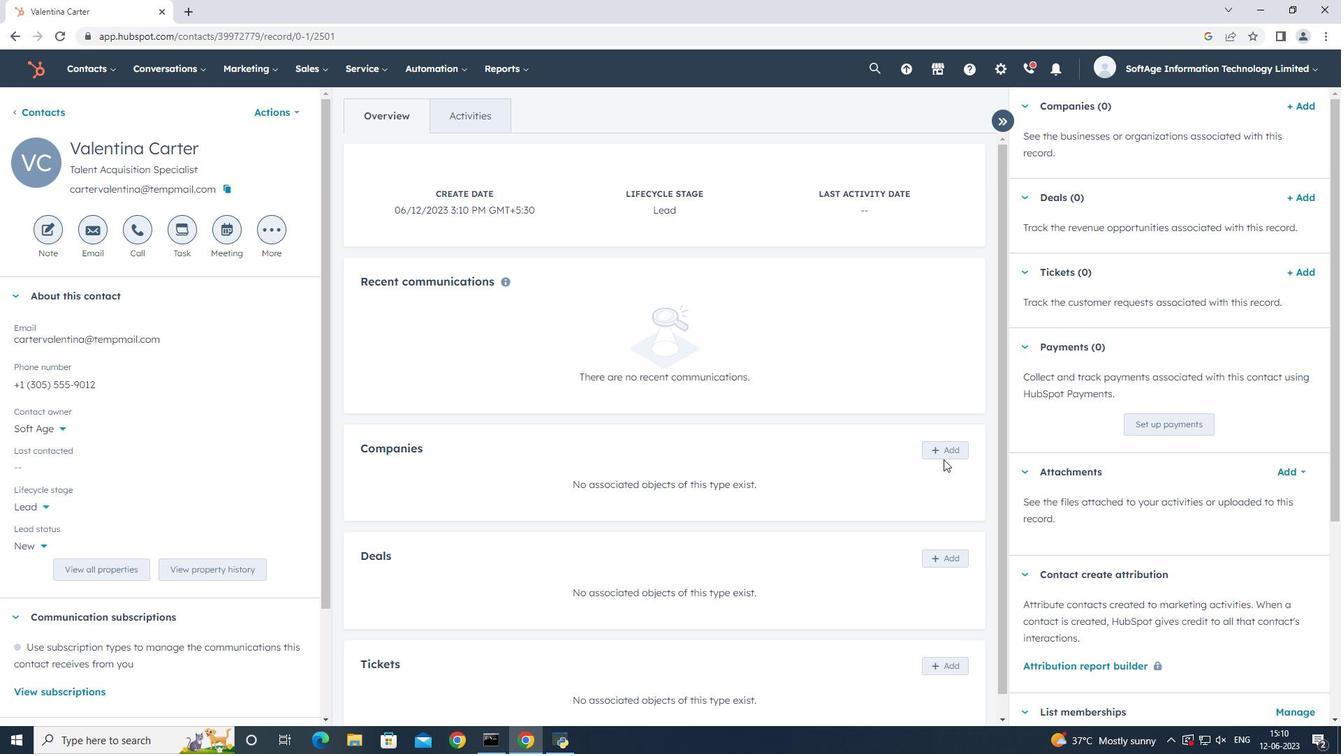 
Action: Mouse pressed left at (943, 448)
Screenshot: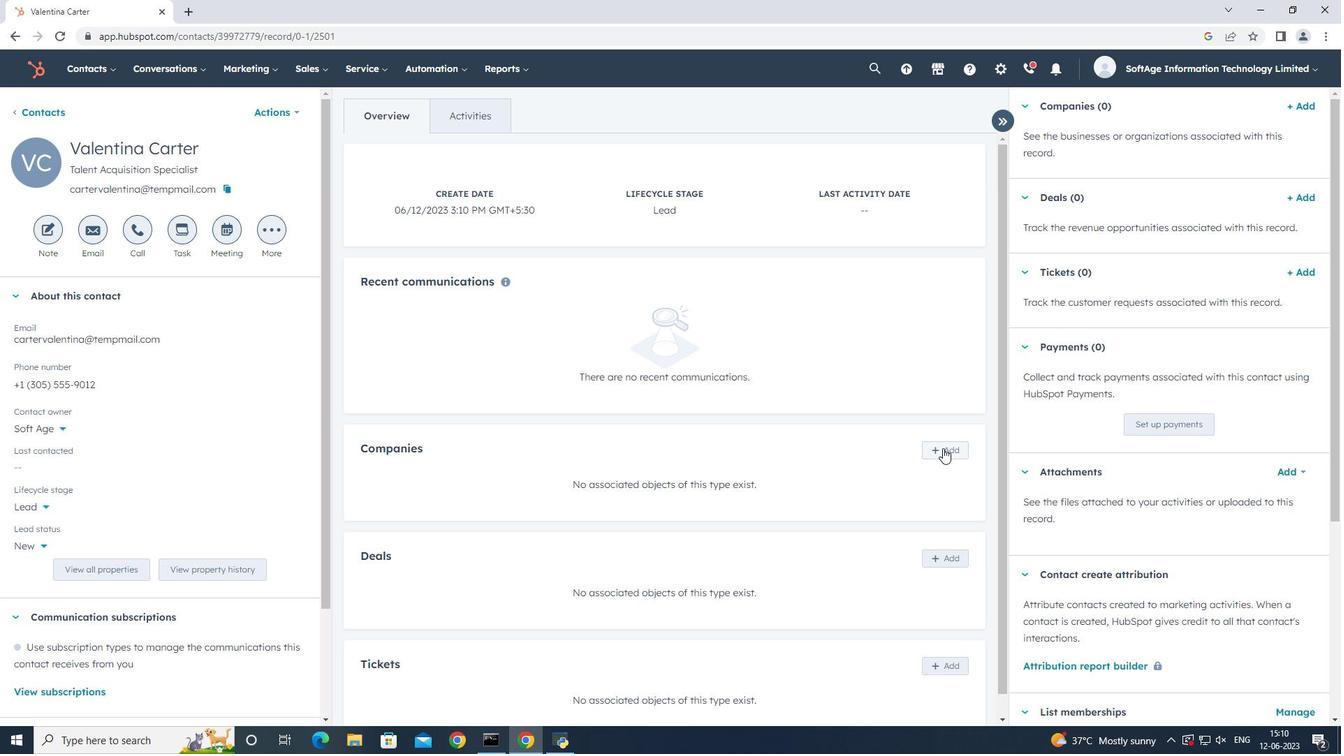 
Action: Mouse moved to (1037, 154)
Screenshot: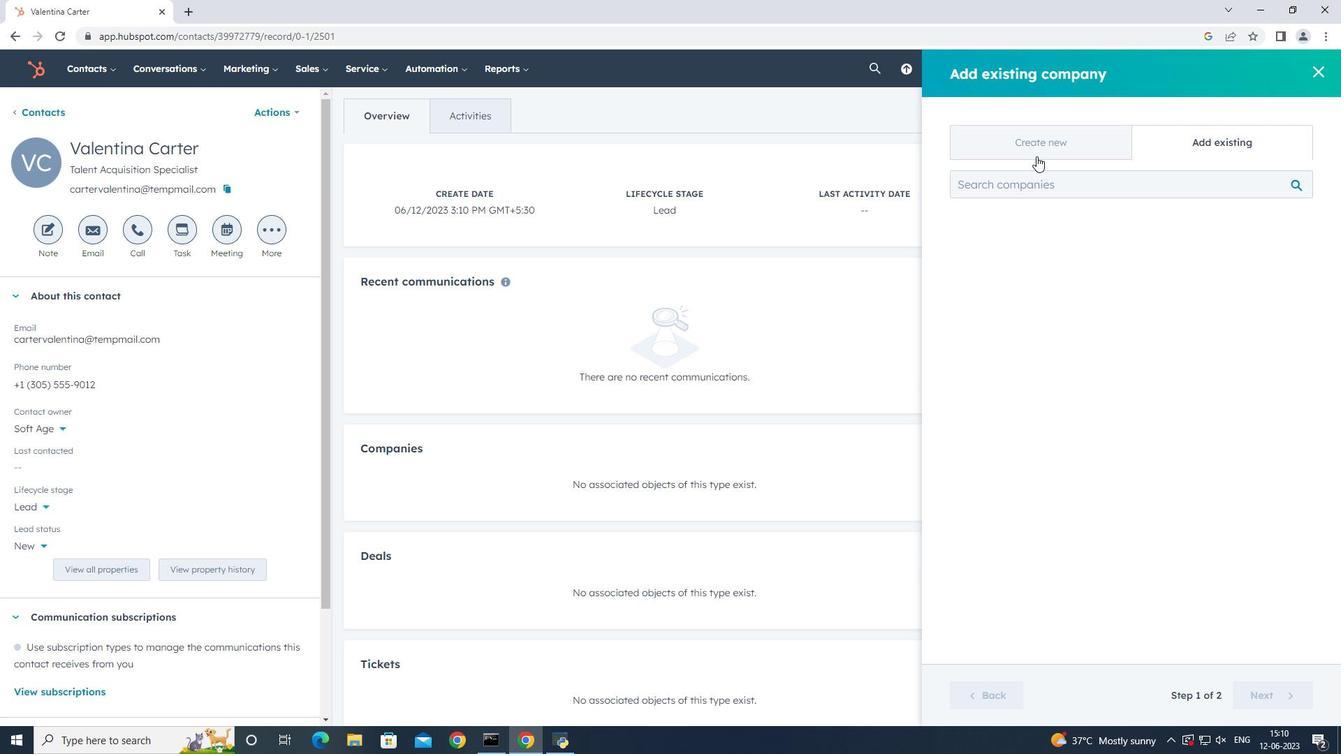 
Action: Mouse pressed left at (1037, 154)
Screenshot: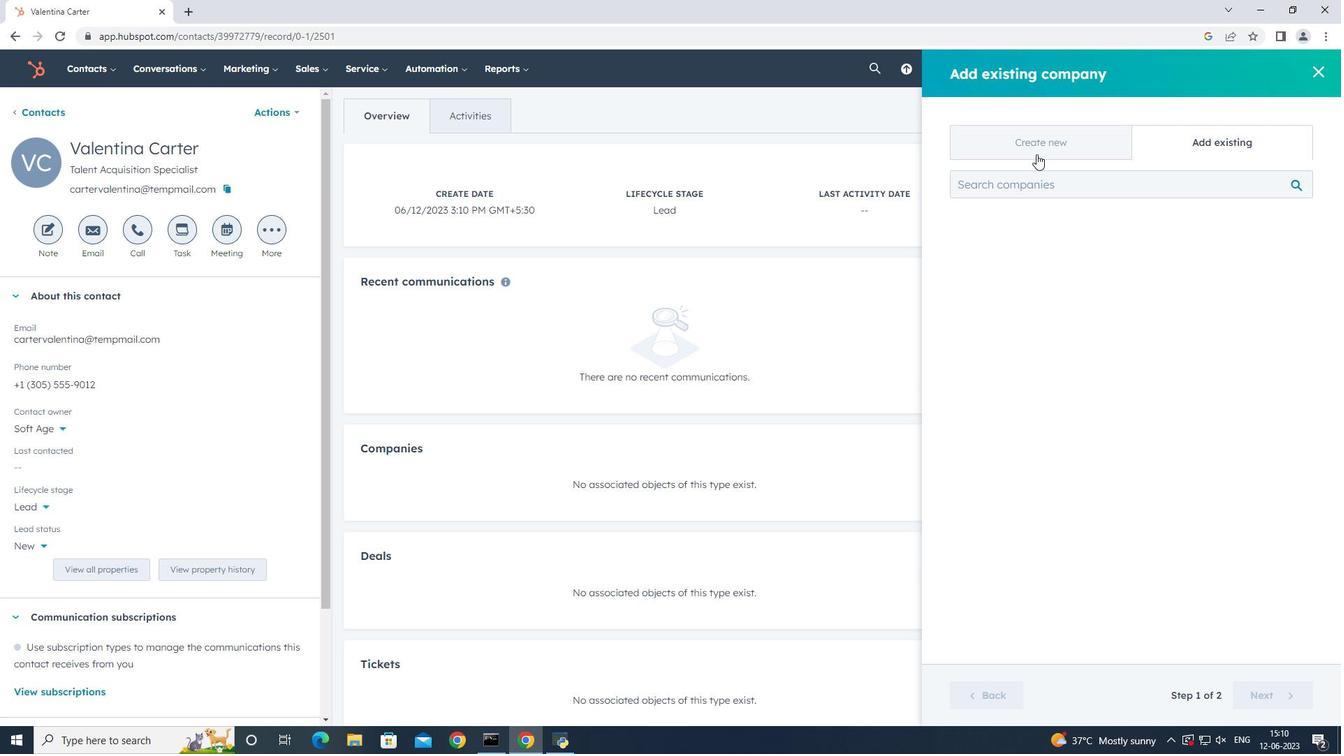 
Action: Mouse moved to (1086, 226)
Screenshot: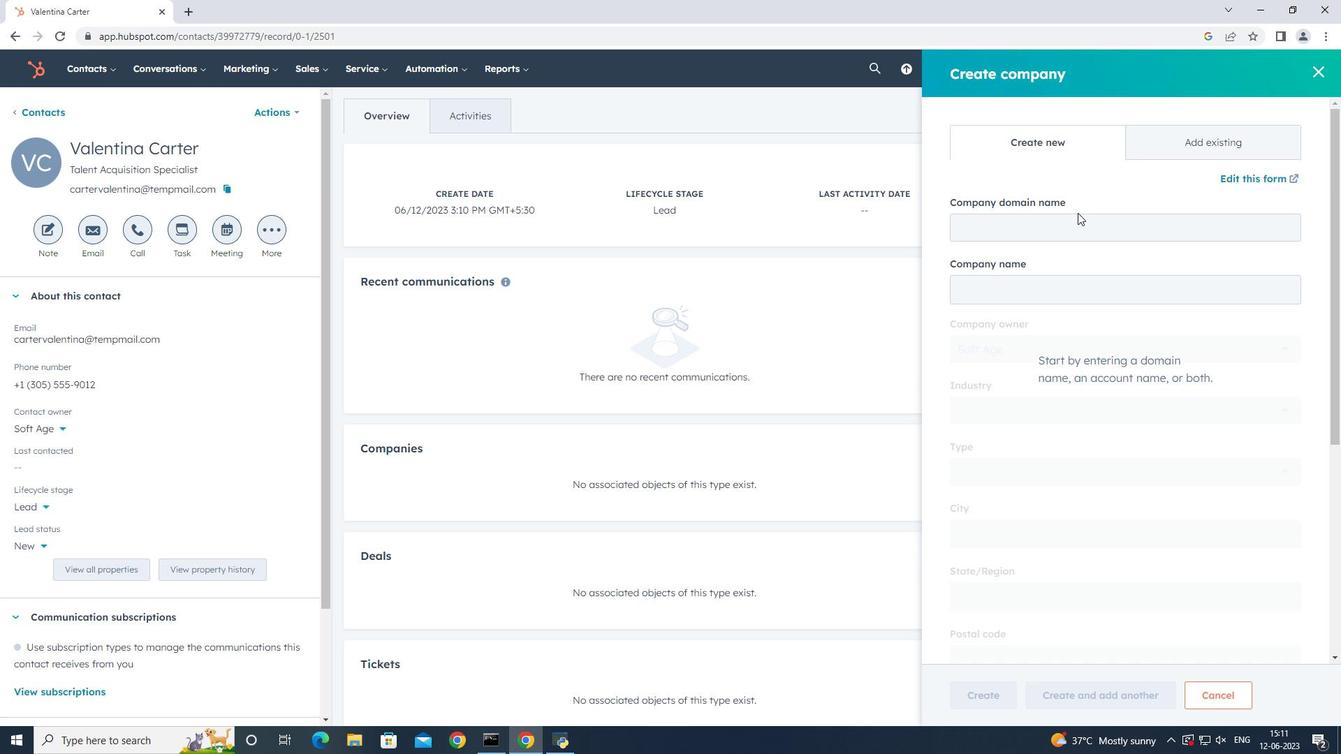 
Action: Mouse pressed left at (1086, 226)
Screenshot: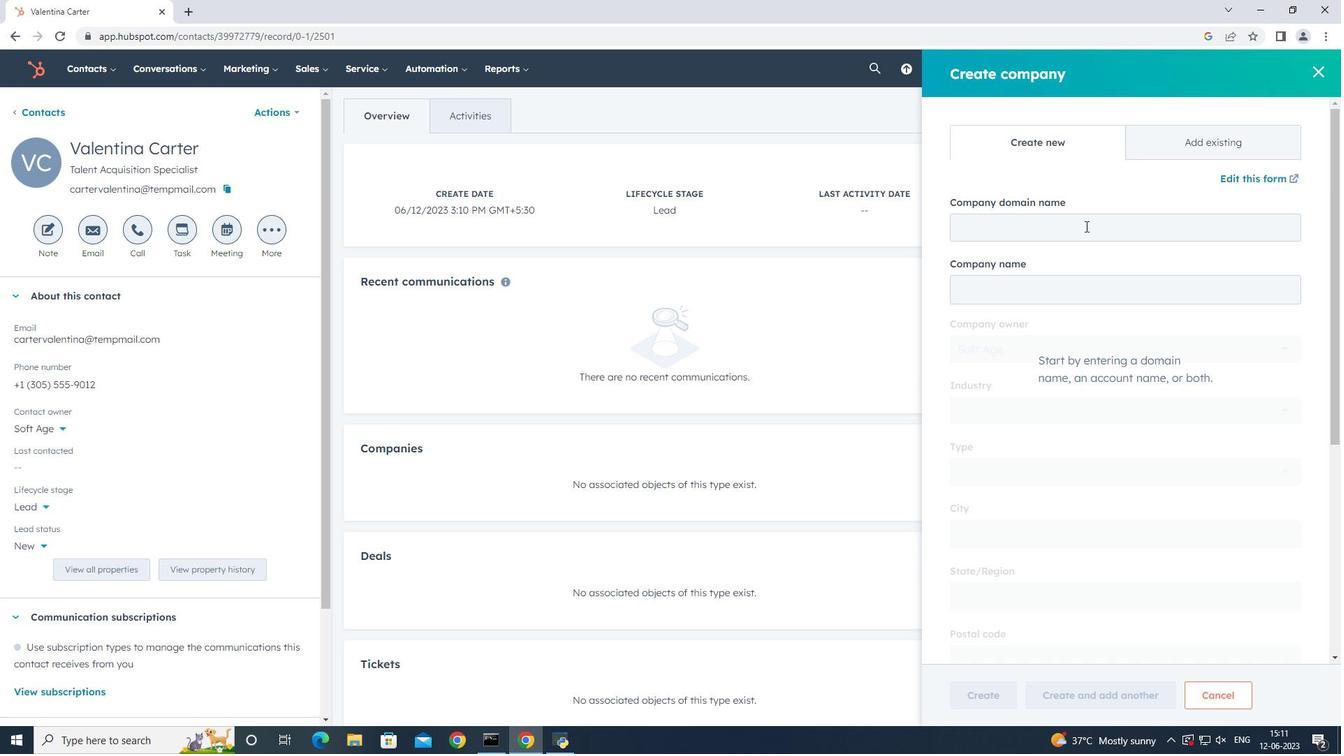 
Action: Key pressed zum.de
Screenshot: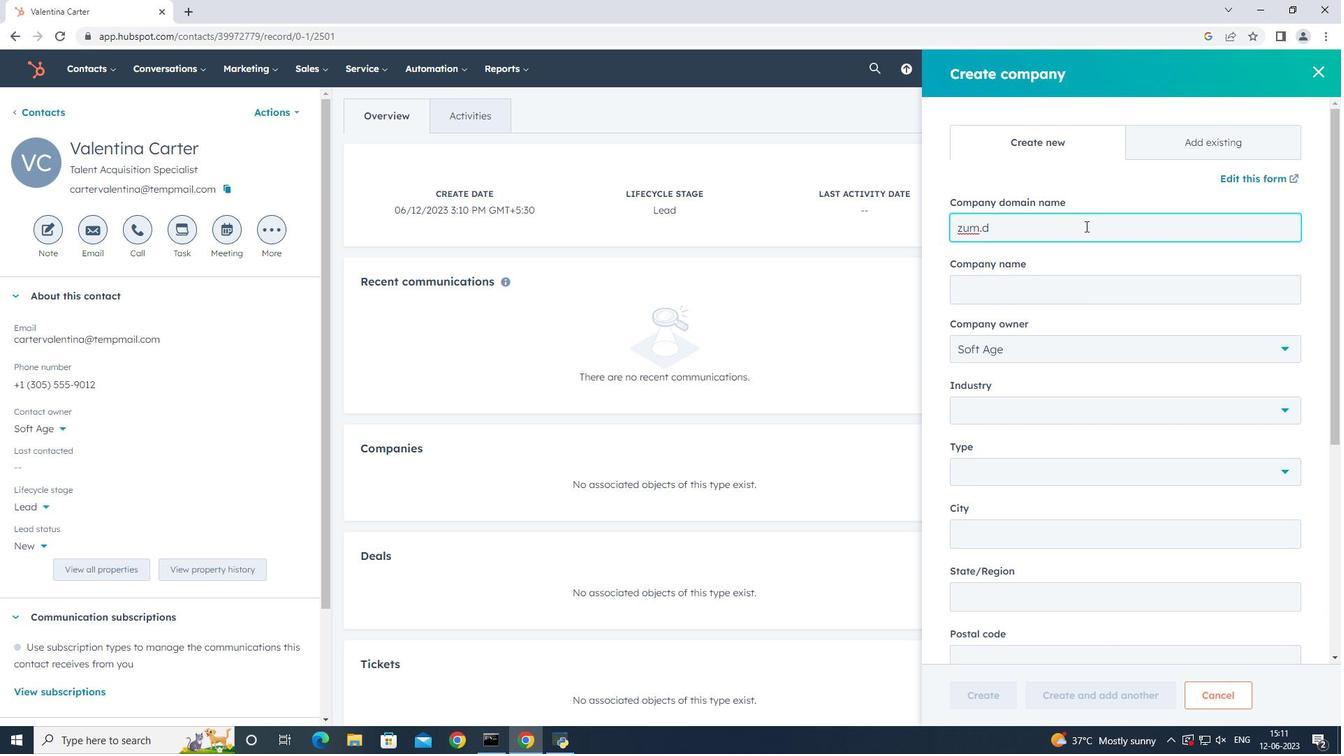 
Action: Mouse moved to (1100, 466)
Screenshot: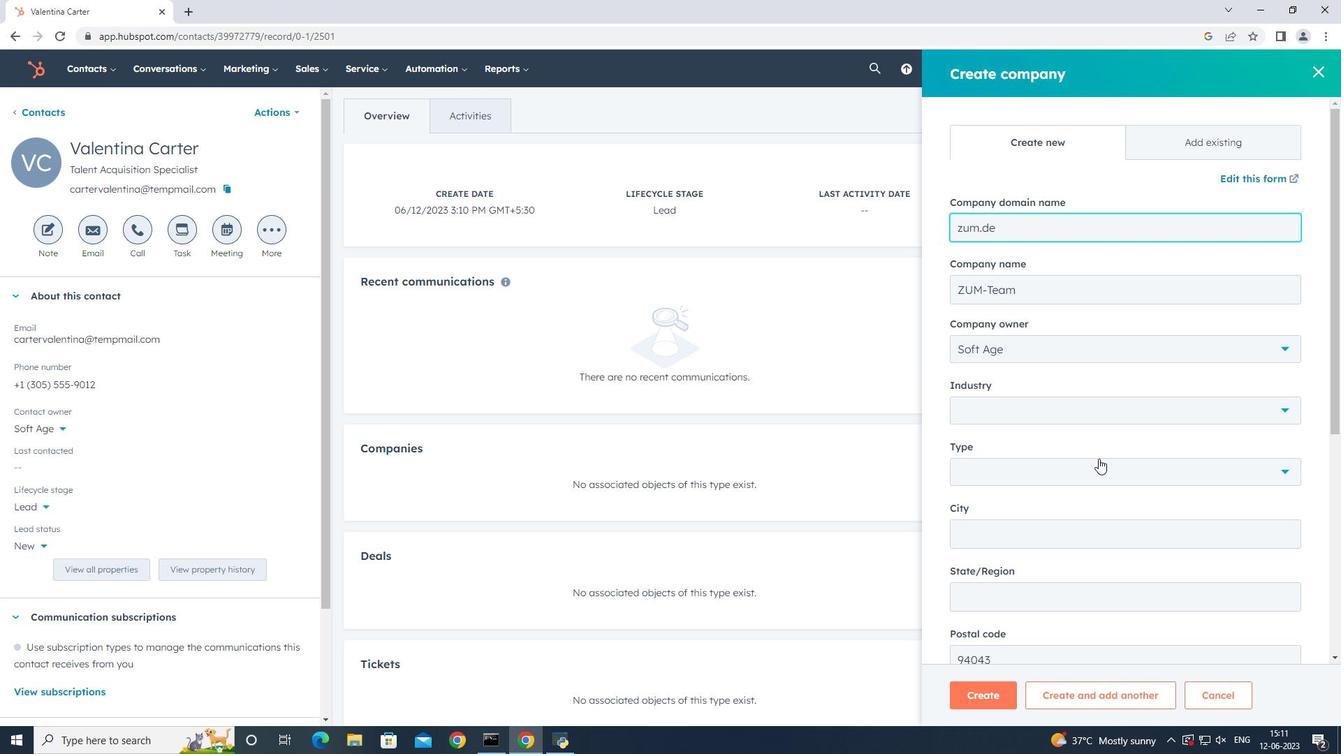 
Action: Mouse pressed left at (1100, 466)
Screenshot: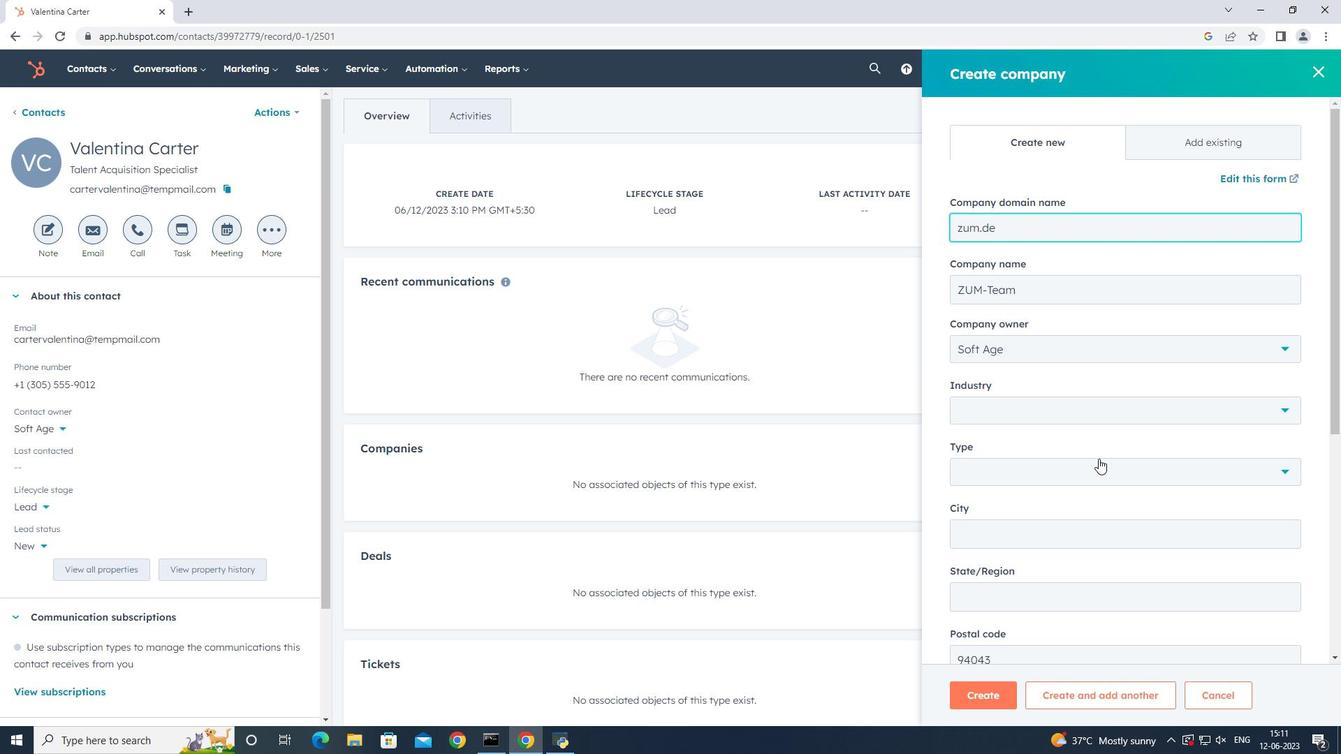 
Action: Mouse moved to (1044, 612)
Screenshot: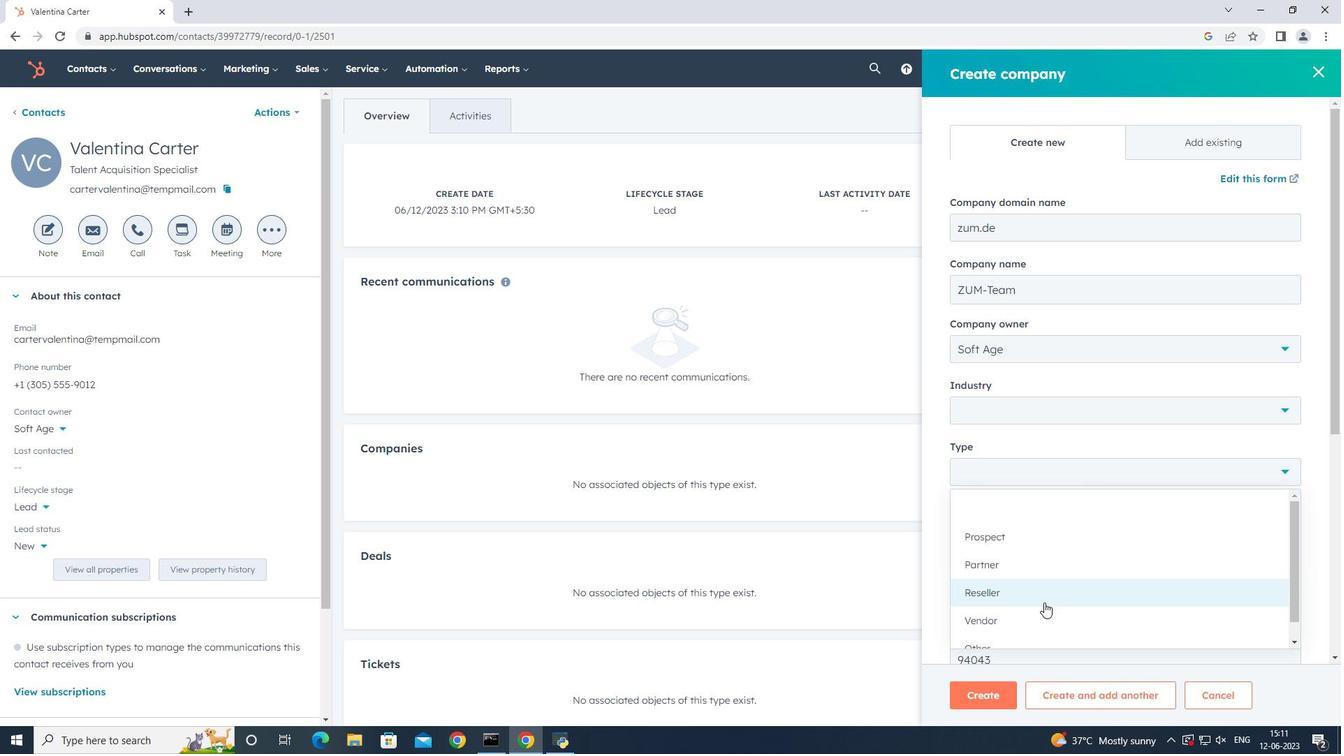 
Action: Mouse pressed left at (1044, 612)
Screenshot: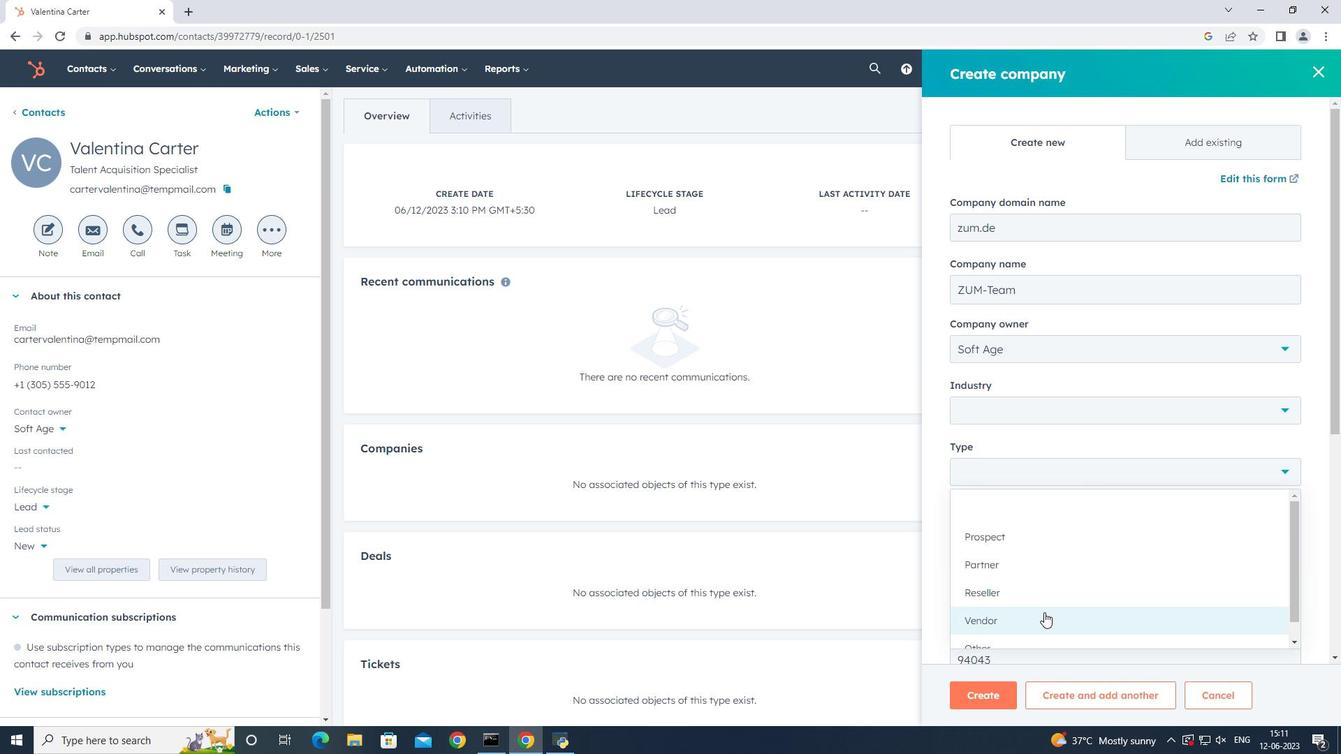 
Action: Mouse moved to (1072, 601)
Screenshot: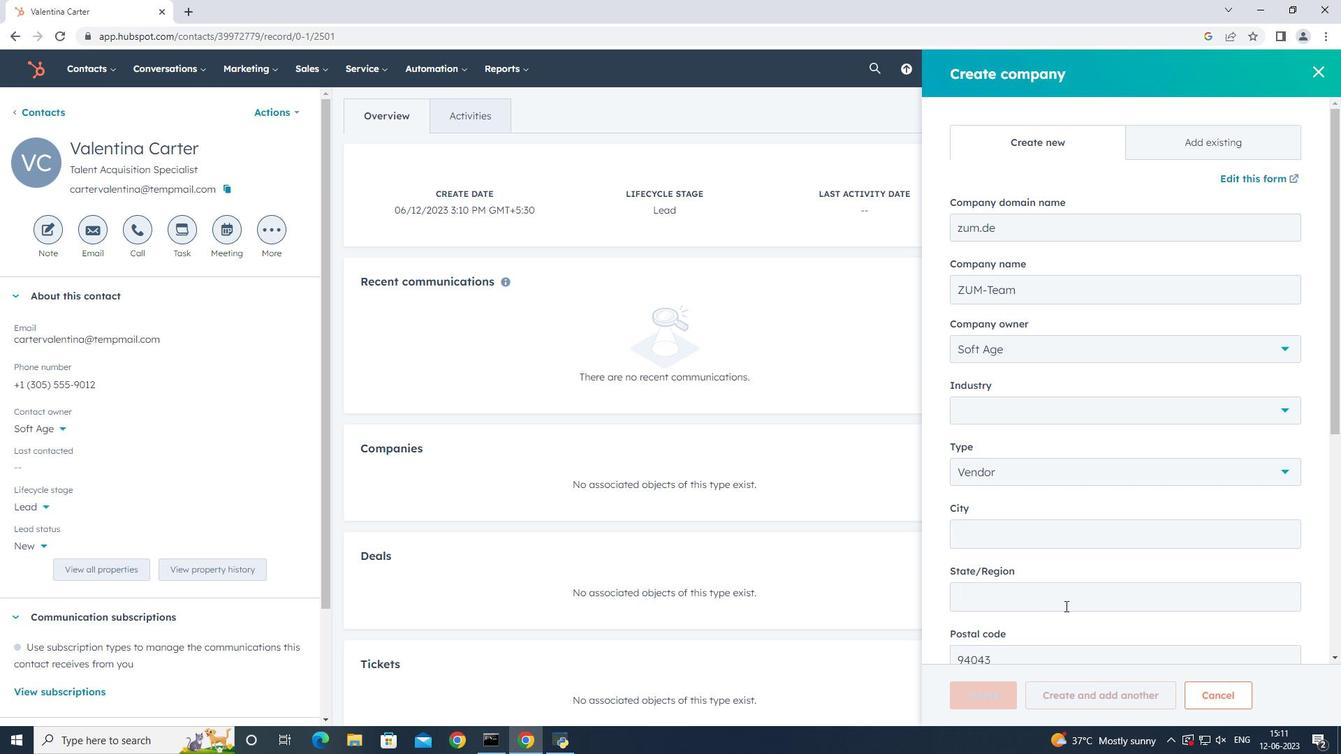 
Action: Mouse scrolled (1072, 600) with delta (0, 0)
Screenshot: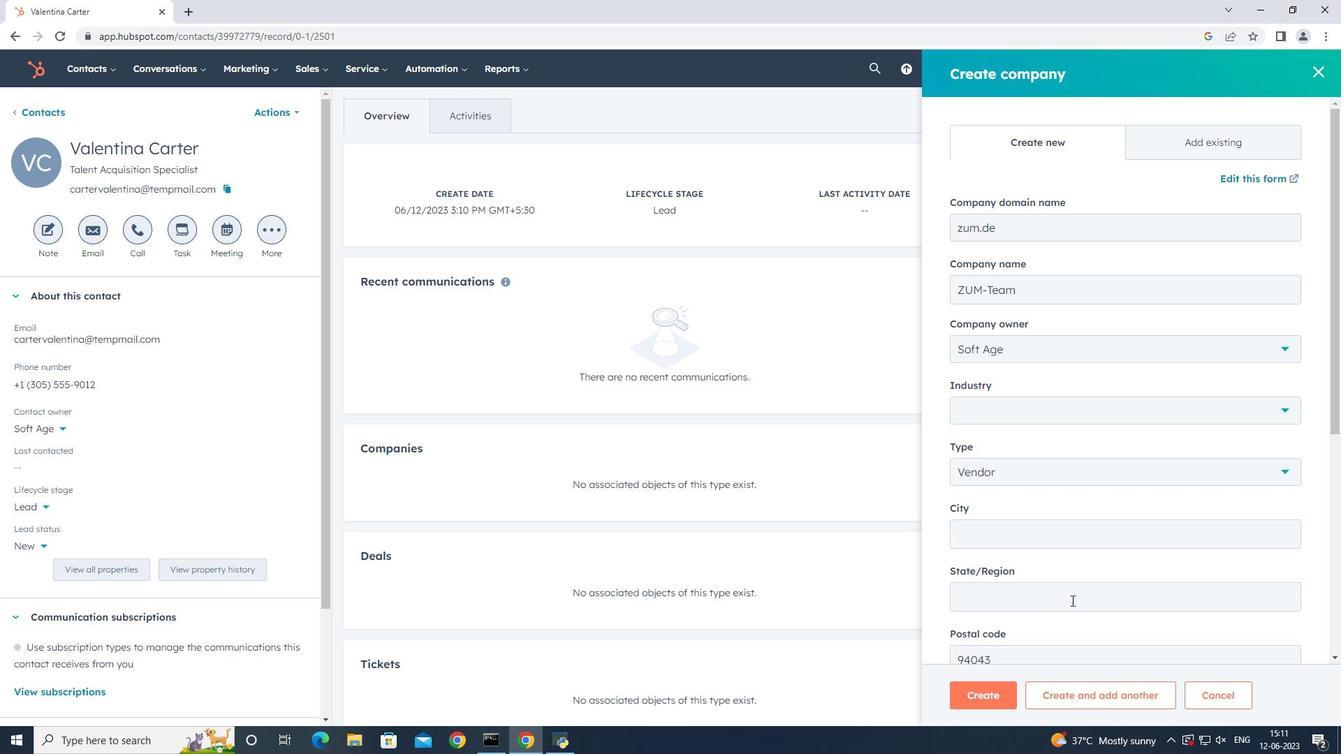 
Action: Mouse scrolled (1072, 600) with delta (0, 0)
Screenshot: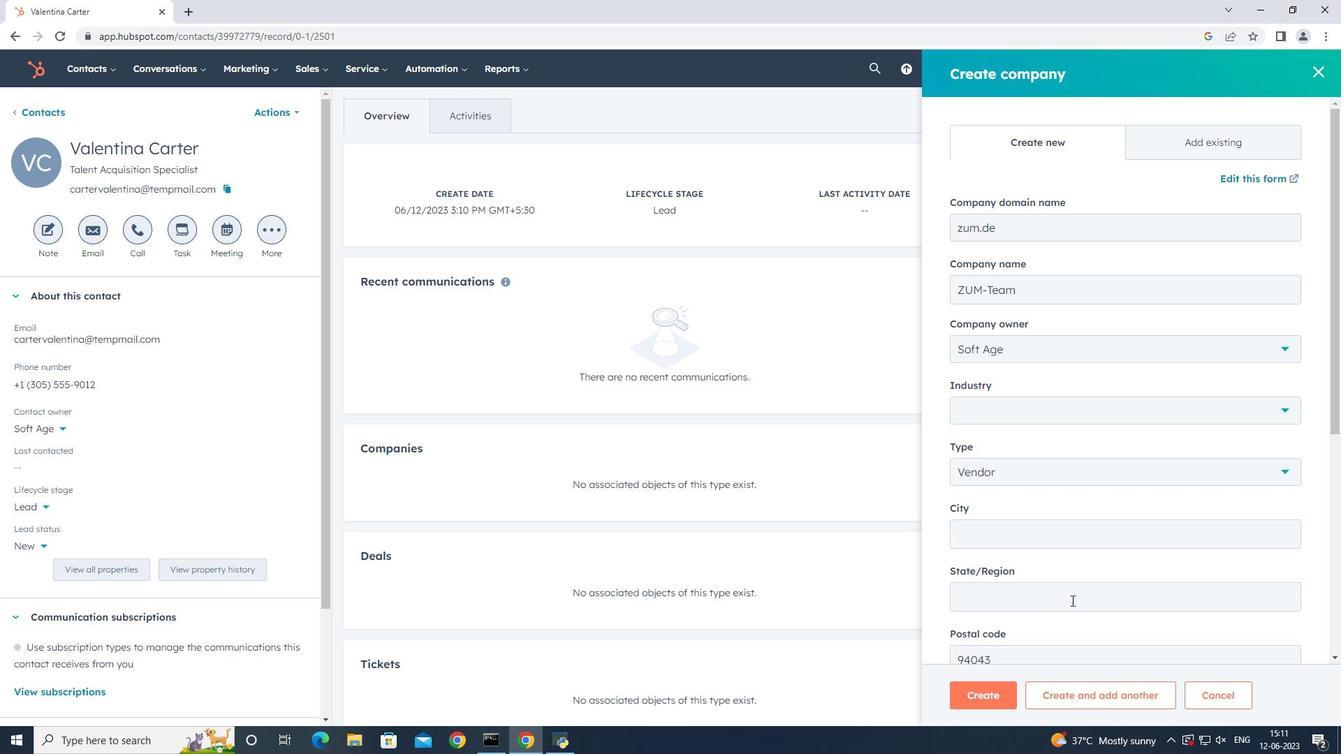 
Action: Mouse scrolled (1072, 600) with delta (0, 0)
Screenshot: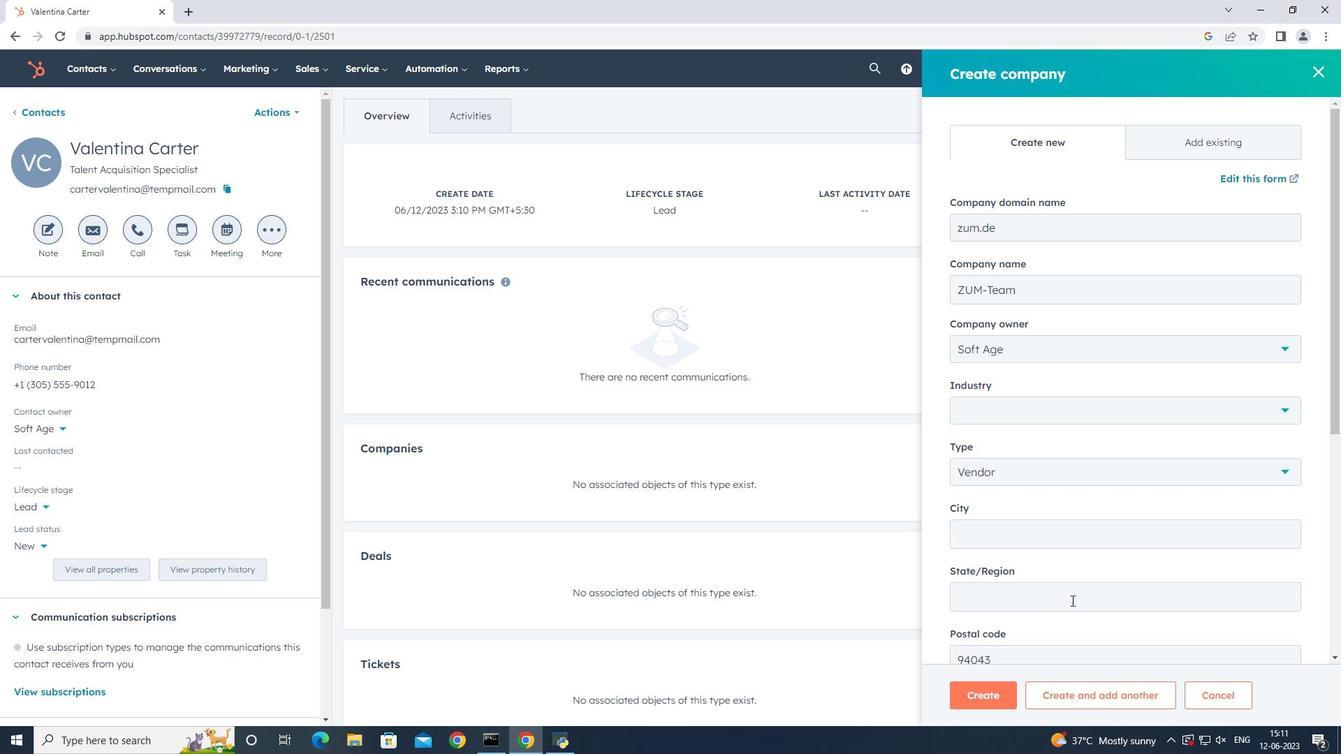
Action: Mouse scrolled (1072, 600) with delta (0, 0)
Screenshot: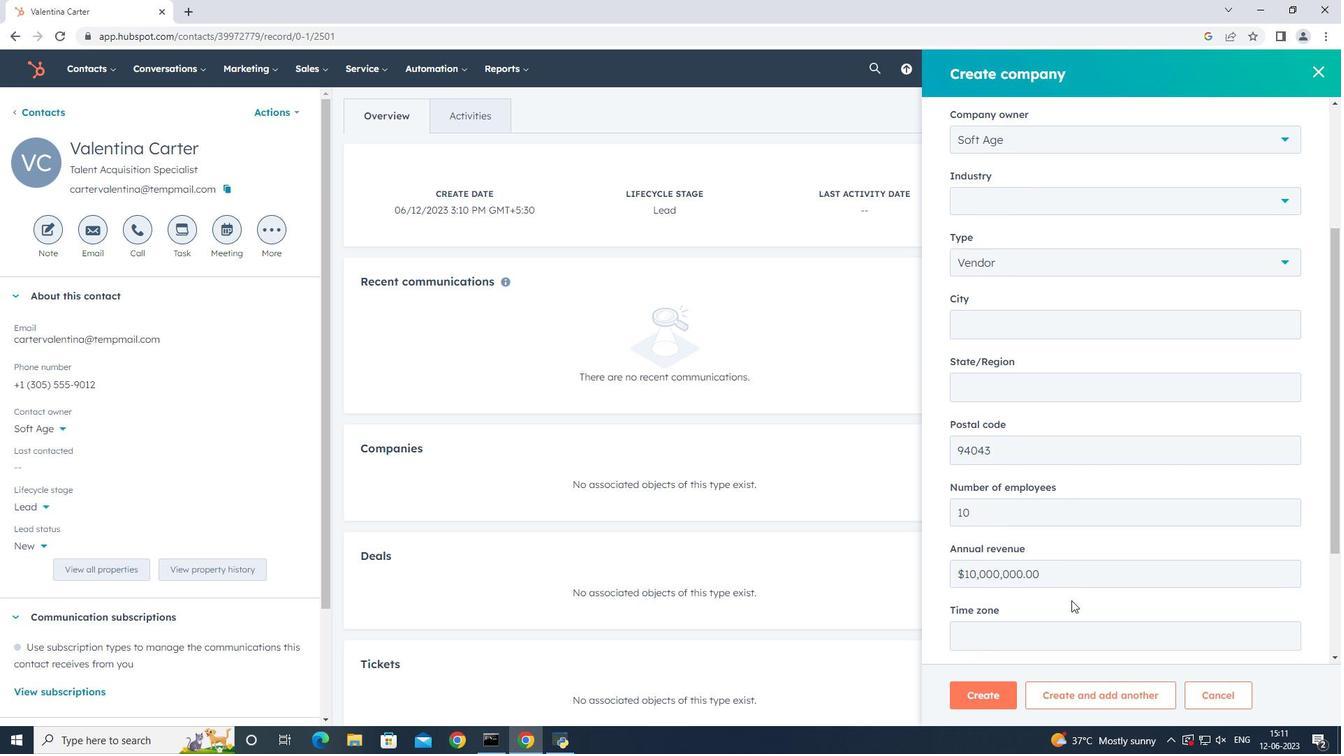 
Action: Mouse scrolled (1072, 600) with delta (0, 0)
Screenshot: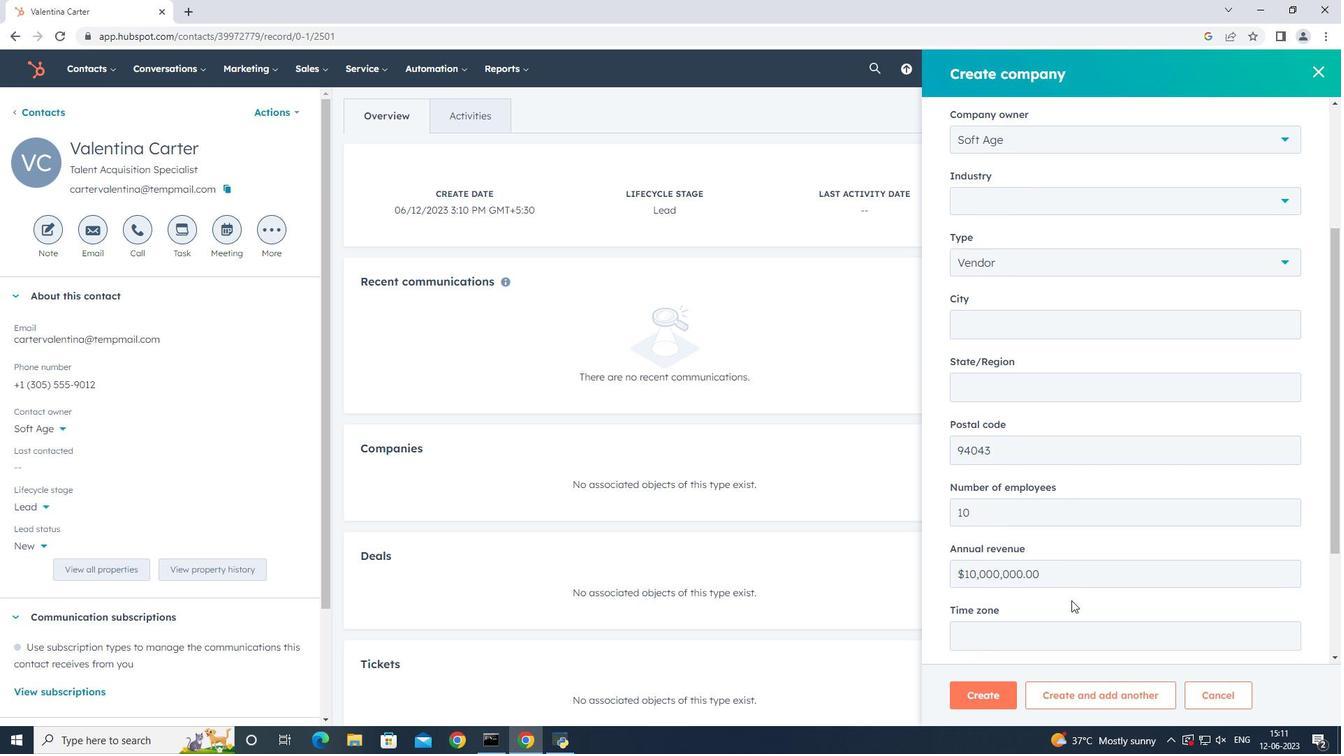 
Action: Mouse scrolled (1072, 600) with delta (0, 0)
Screenshot: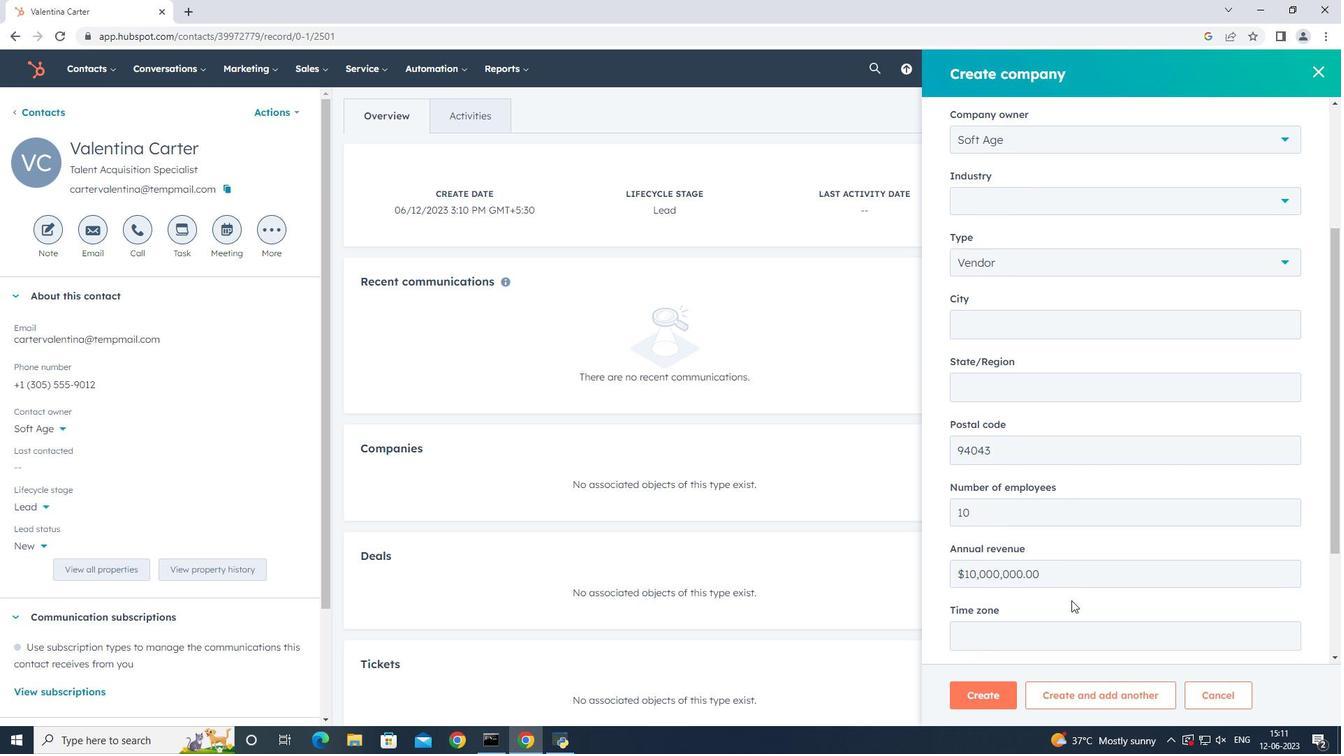 
Action: Mouse scrolled (1072, 600) with delta (0, 0)
Screenshot: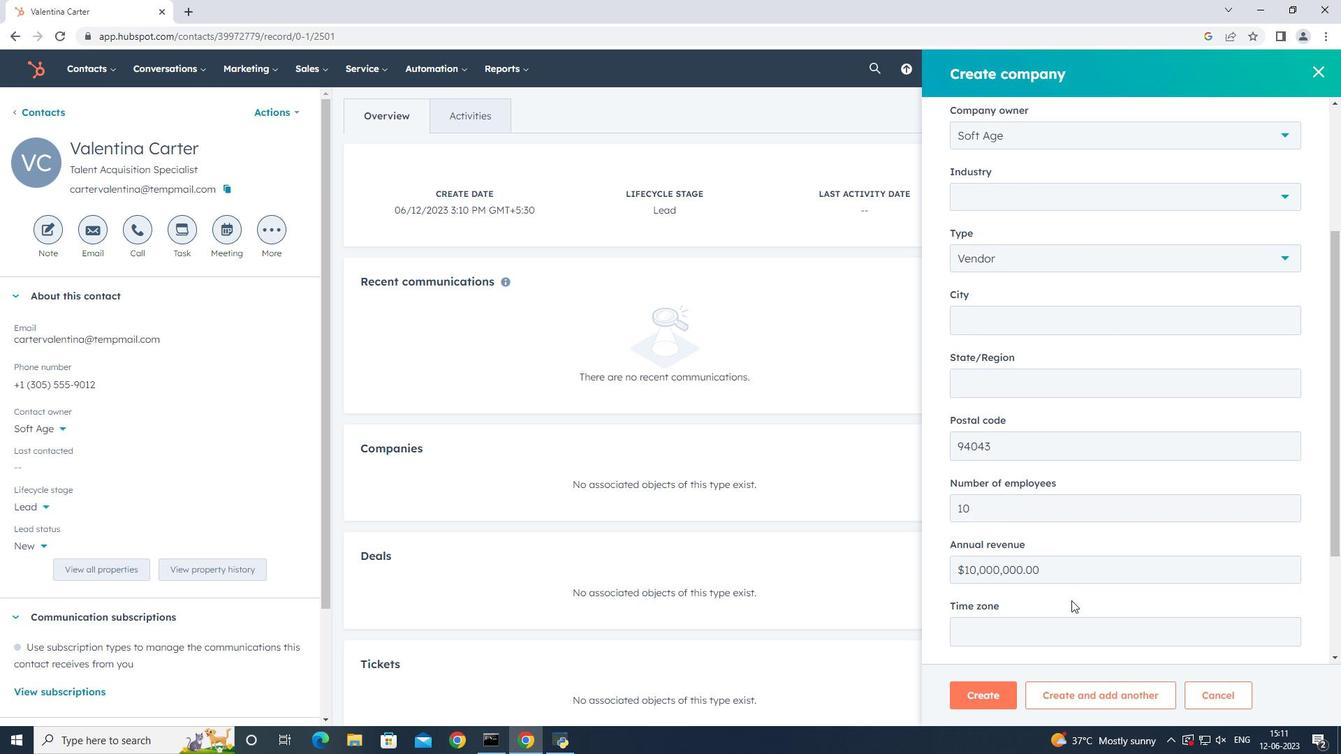 
Action: Mouse scrolled (1072, 600) with delta (0, 0)
Screenshot: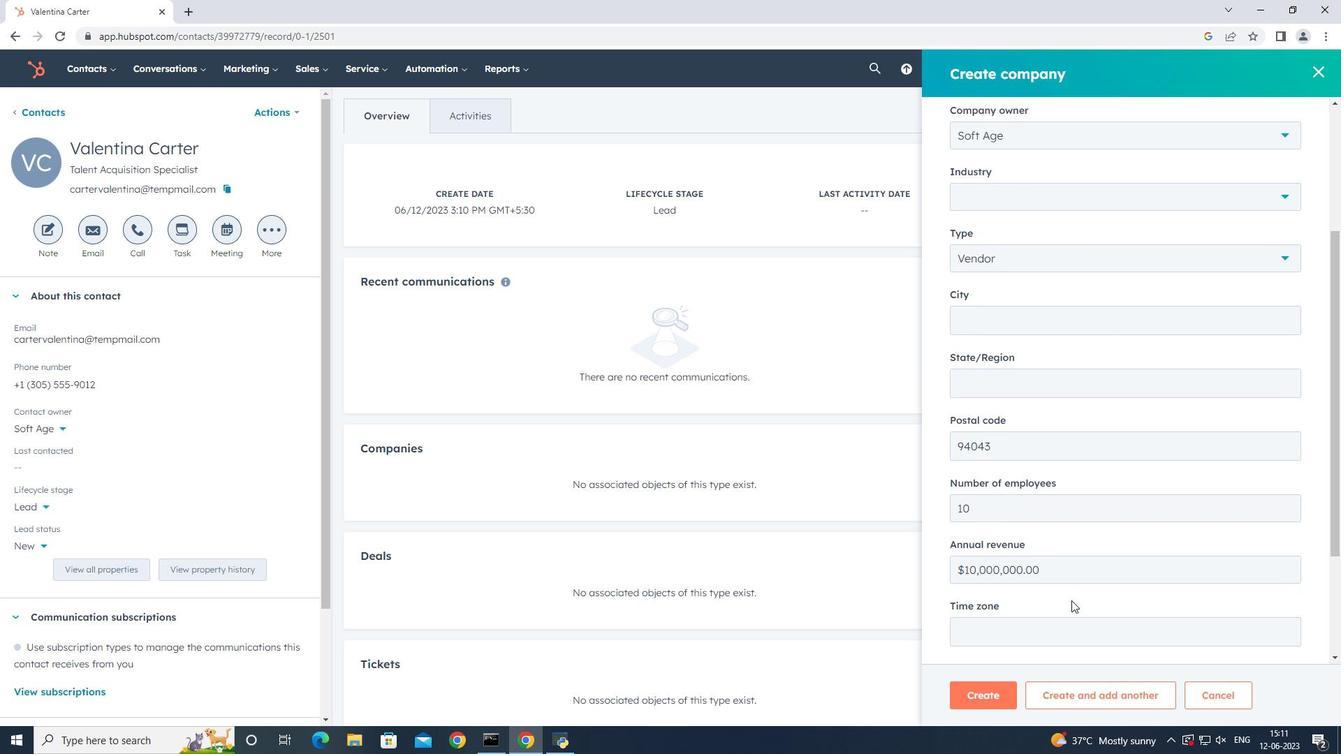 
Action: Mouse moved to (986, 688)
Screenshot: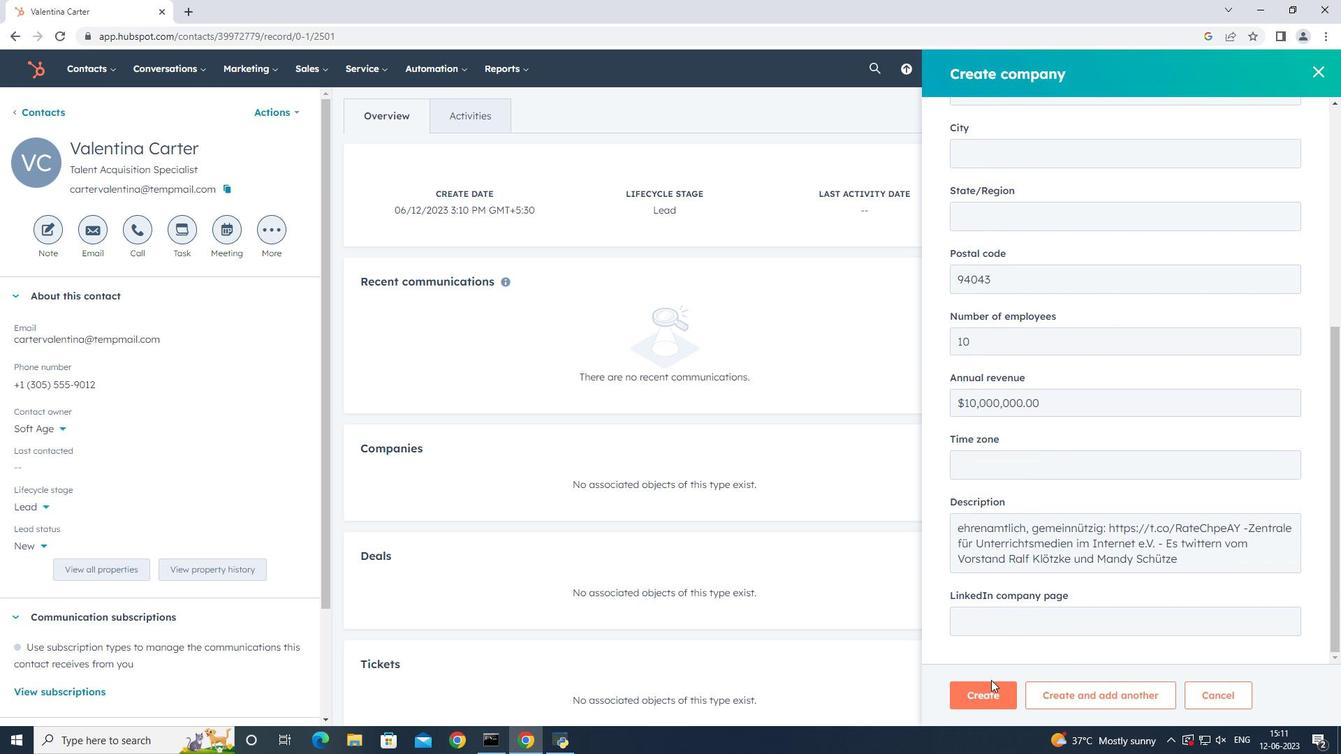 
Action: Mouse pressed left at (986, 688)
Screenshot: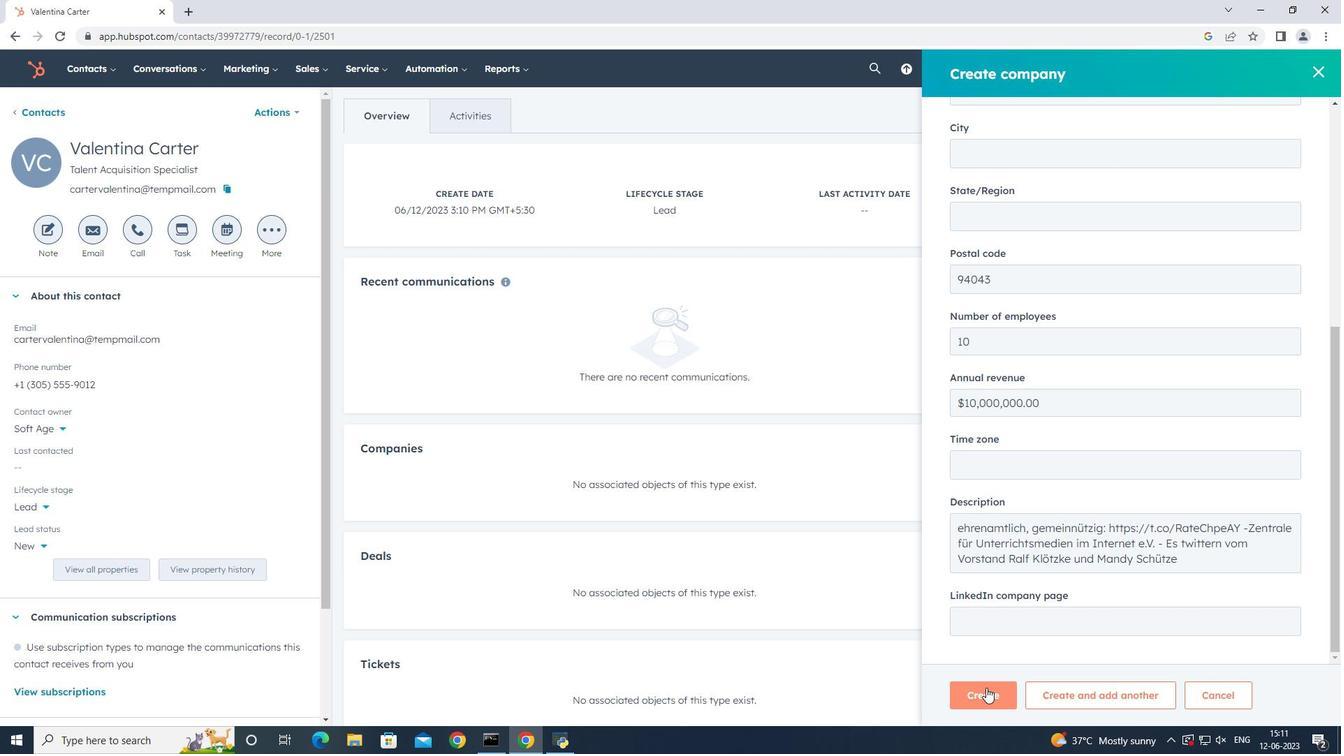 
Action: Mouse moved to (770, 369)
Screenshot: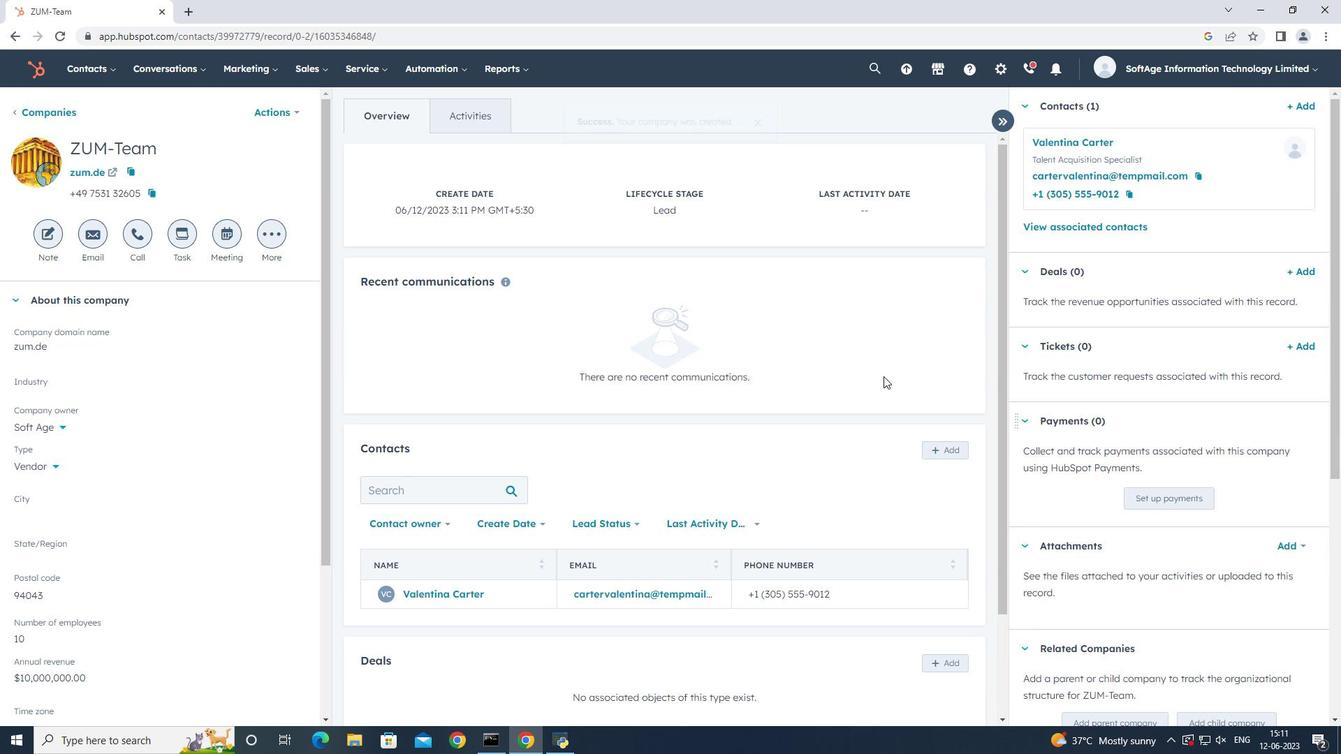 
